 Task: Research Airbnb accommodation in Gaoua, Burkina Faso from 4th December, 2023 to 10th December, 2023 for 8 adults.4 bedrooms having 8 beds and 4 bathrooms. Property type can be house. Amenities needed are: wifi, TV, free parkinig on premises, gym, breakfast. Look for 5 properties as per requirement.
Action: Mouse moved to (435, 98)
Screenshot: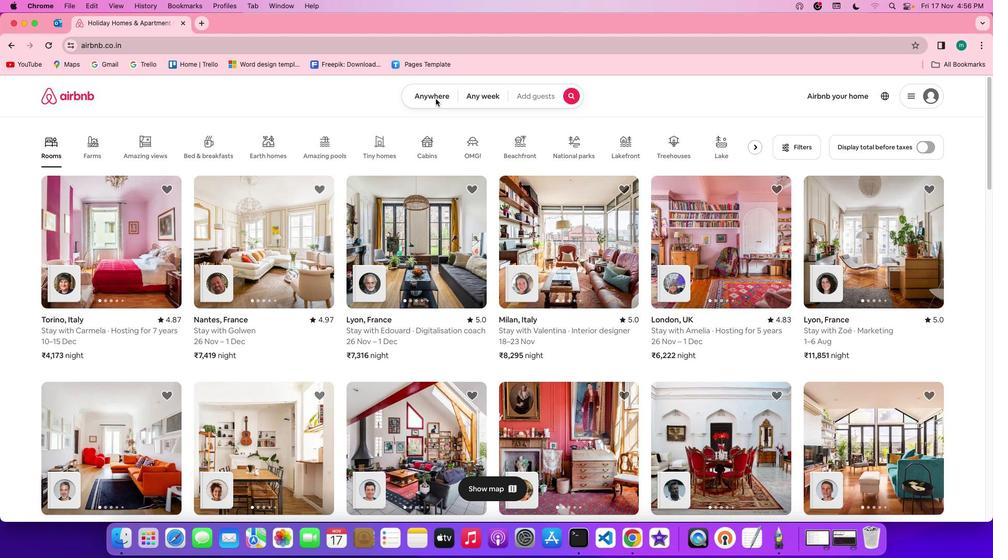 
Action: Mouse pressed left at (435, 98)
Screenshot: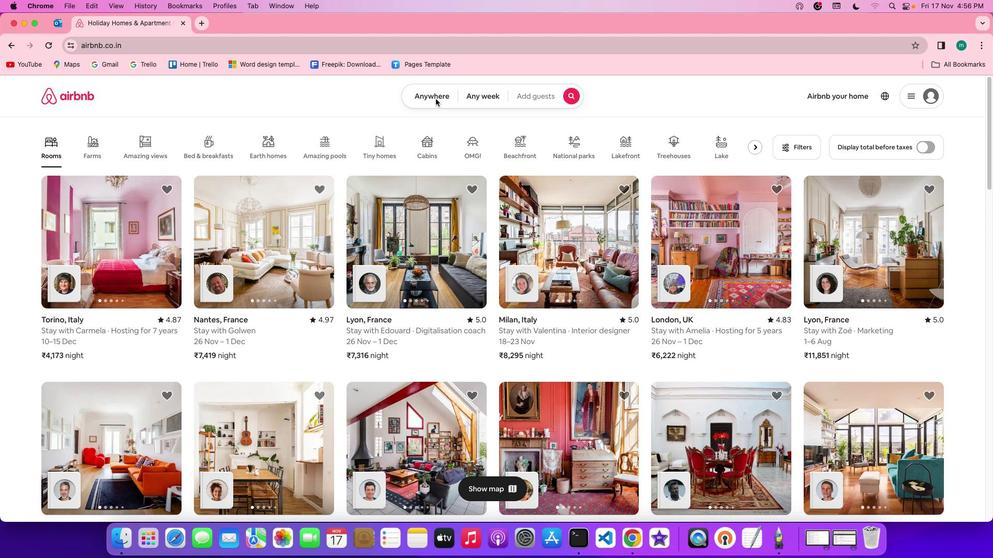 
Action: Mouse pressed left at (435, 98)
Screenshot: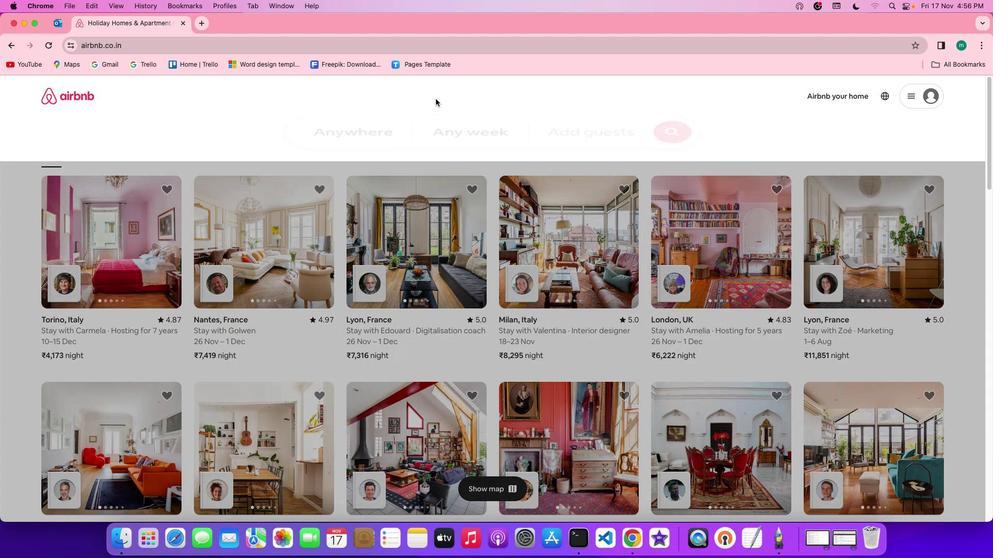 
Action: Mouse moved to (370, 138)
Screenshot: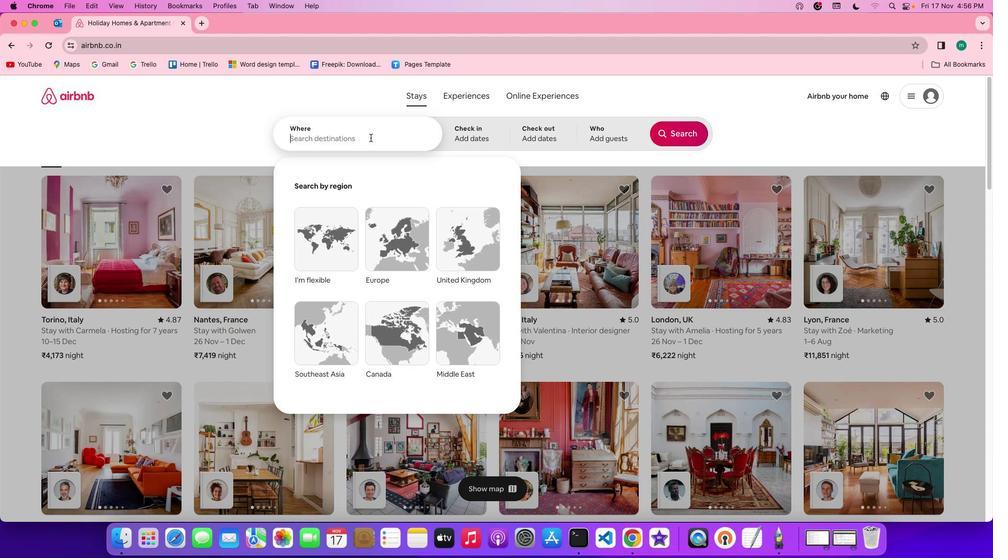 
Action: Mouse pressed left at (370, 138)
Screenshot: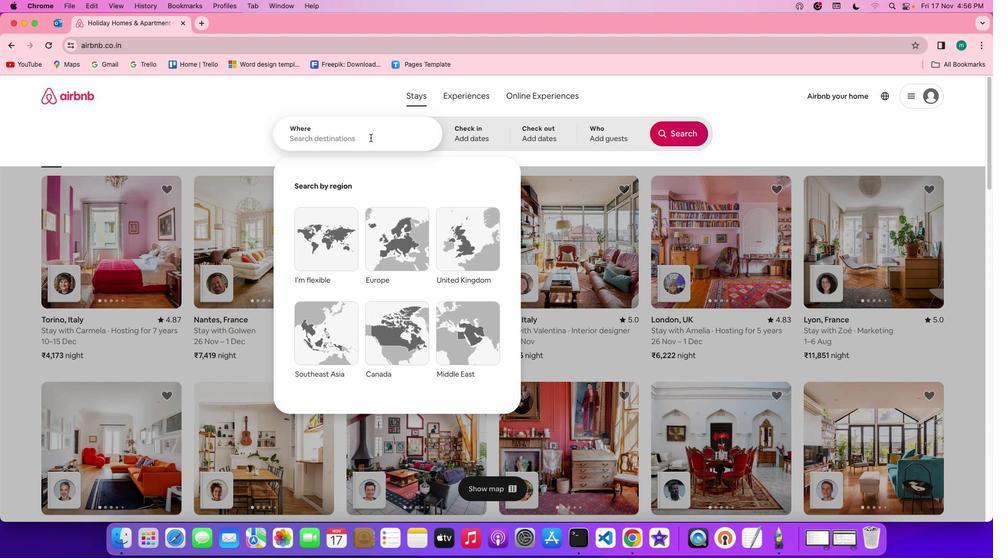 
Action: Key pressed Key.spaceKey.shift'G''a''o''u''a'','Key.spaceKey.shift'B''u''r''k''i''n''a'
Screenshot: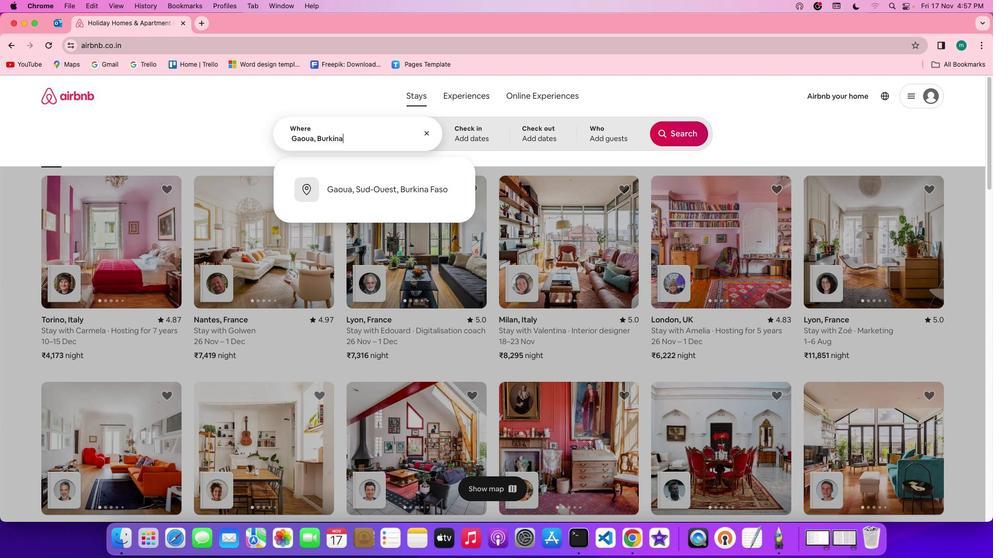 
Action: Mouse moved to (484, 138)
Screenshot: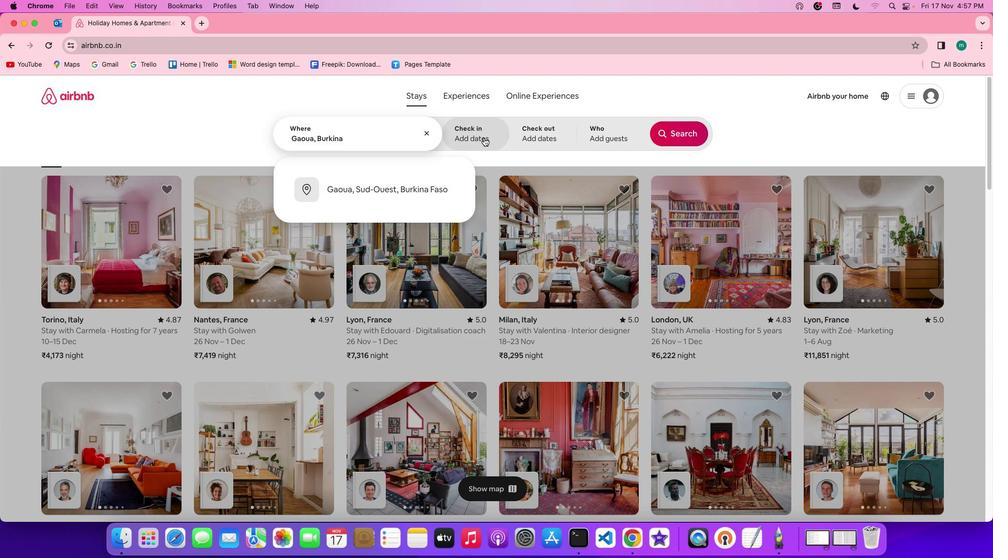
Action: Mouse pressed left at (484, 138)
Screenshot: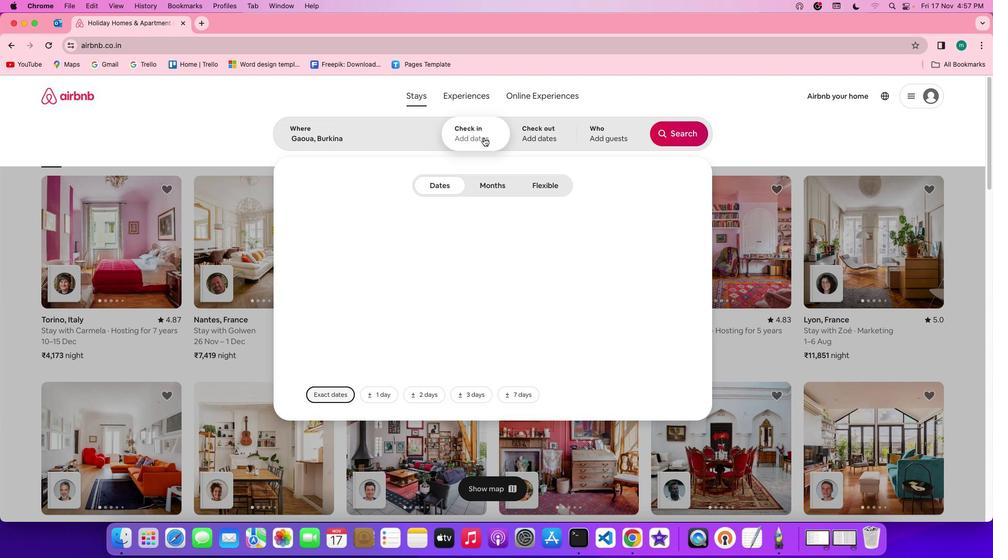 
Action: Mouse moved to (548, 291)
Screenshot: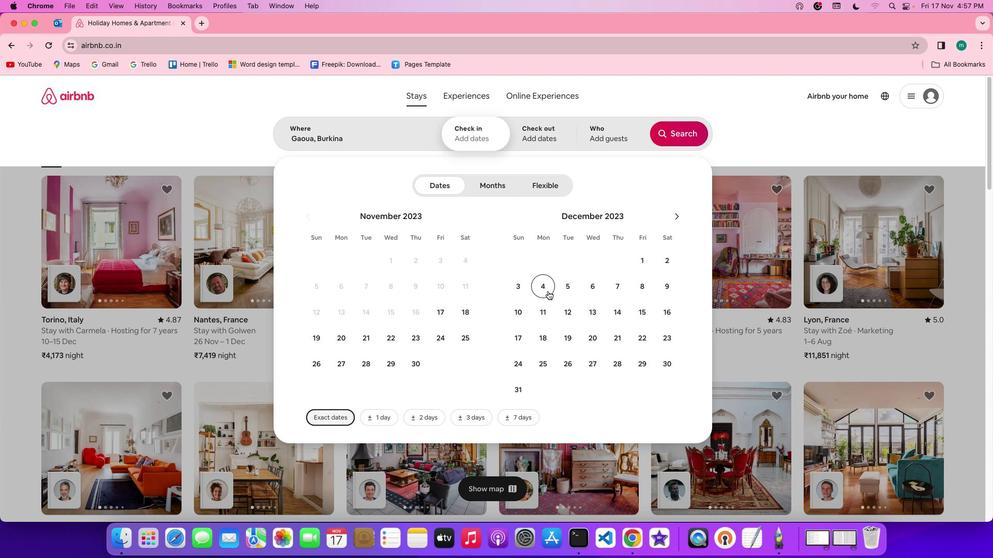 
Action: Mouse pressed left at (548, 291)
Screenshot: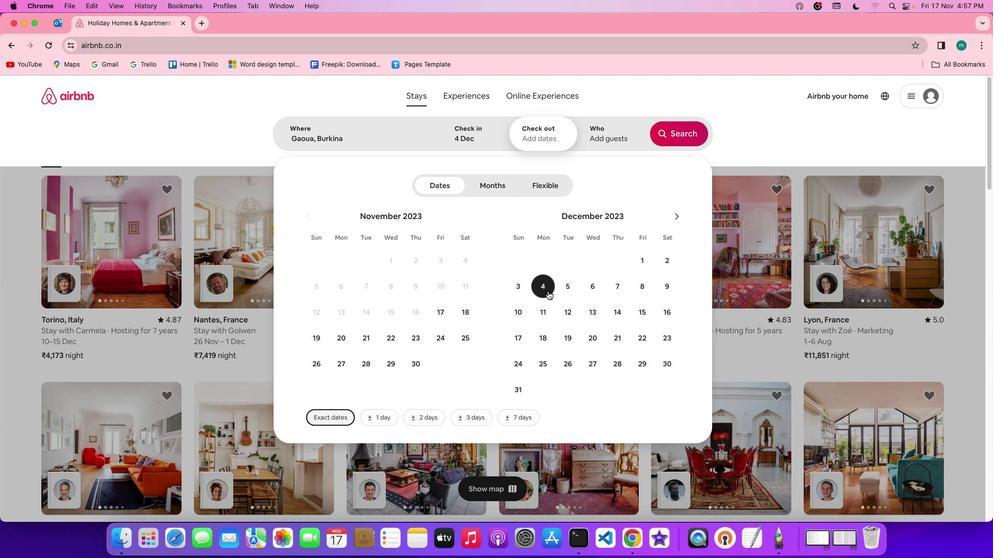 
Action: Mouse moved to (524, 312)
Screenshot: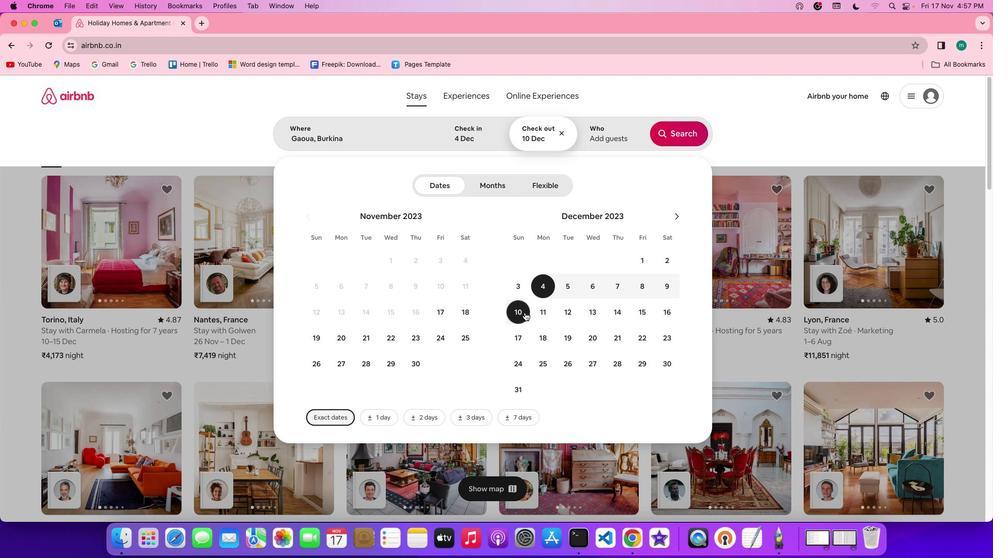 
Action: Mouse pressed left at (524, 312)
Screenshot: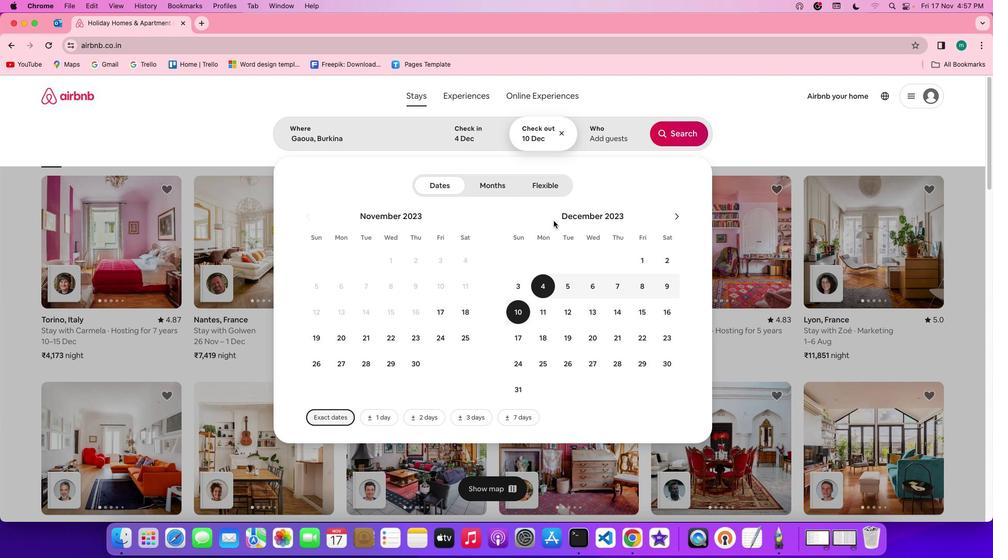 
Action: Mouse moved to (607, 142)
Screenshot: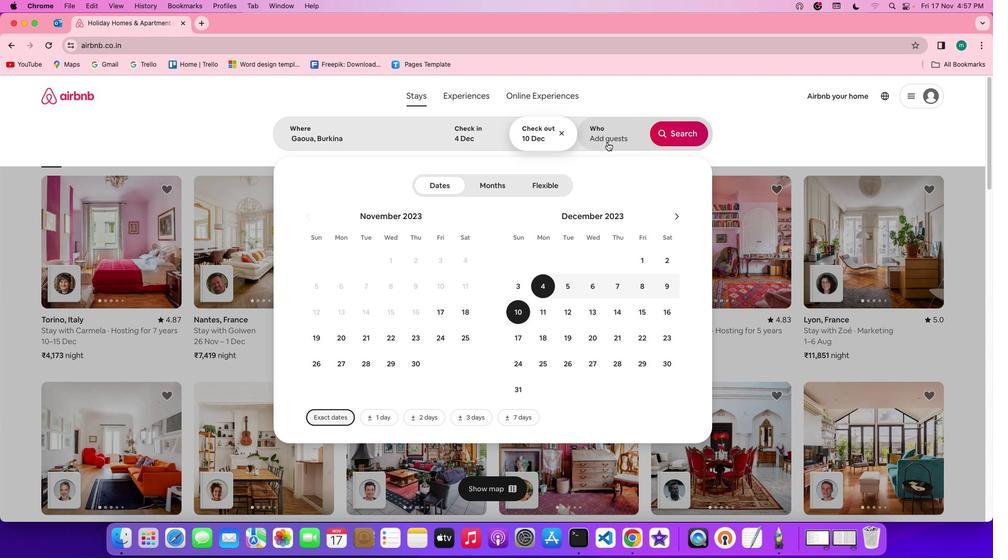 
Action: Mouse pressed left at (607, 142)
Screenshot: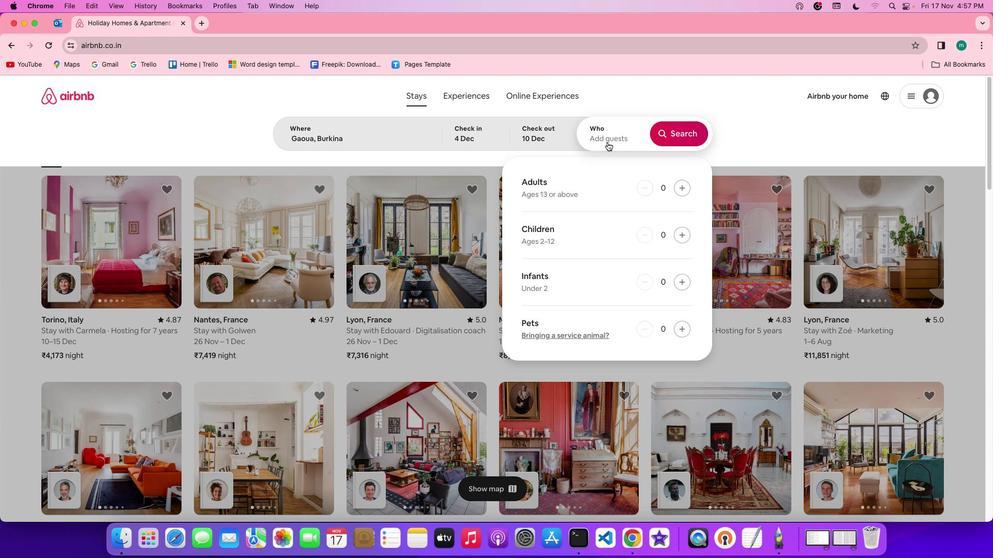 
Action: Mouse moved to (685, 189)
Screenshot: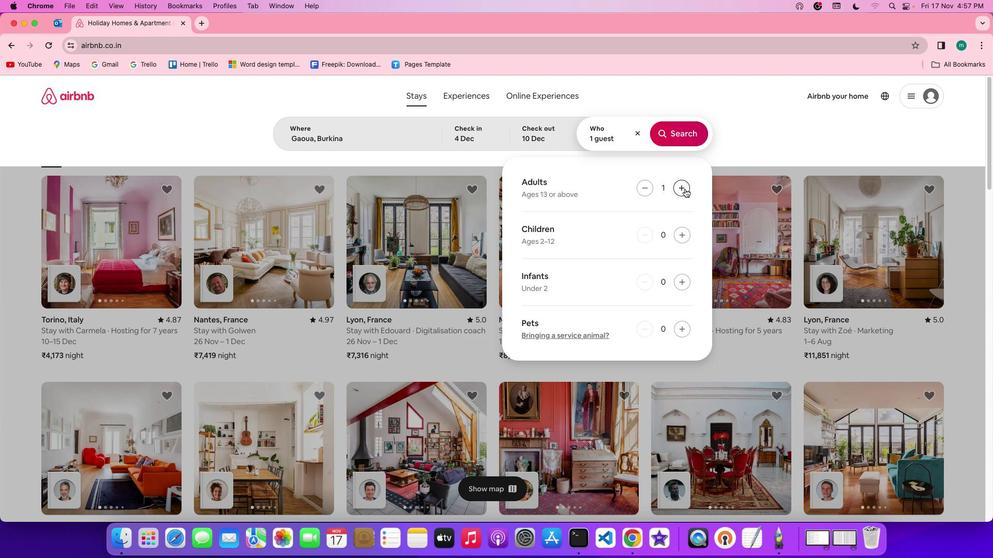 
Action: Mouse pressed left at (685, 189)
Screenshot: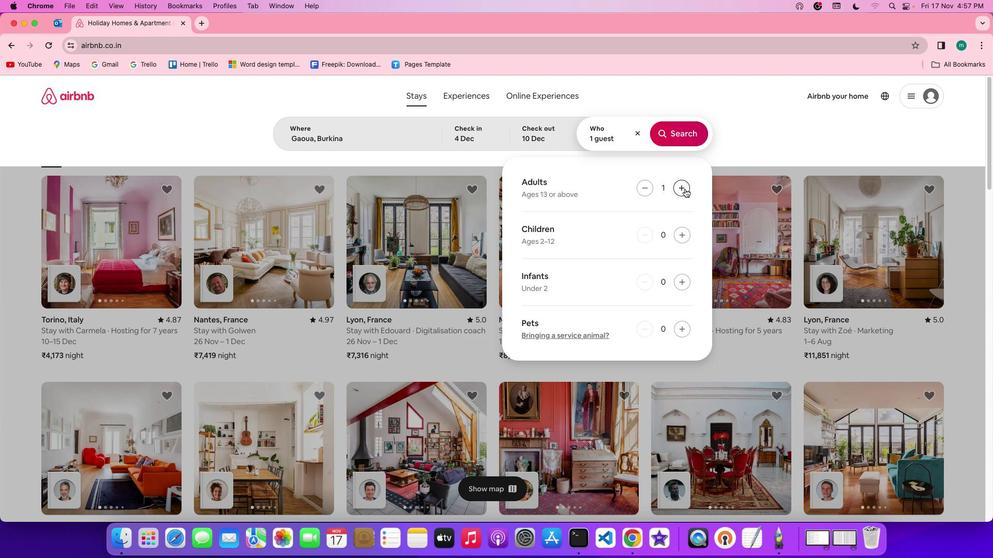 
Action: Mouse pressed left at (685, 189)
Screenshot: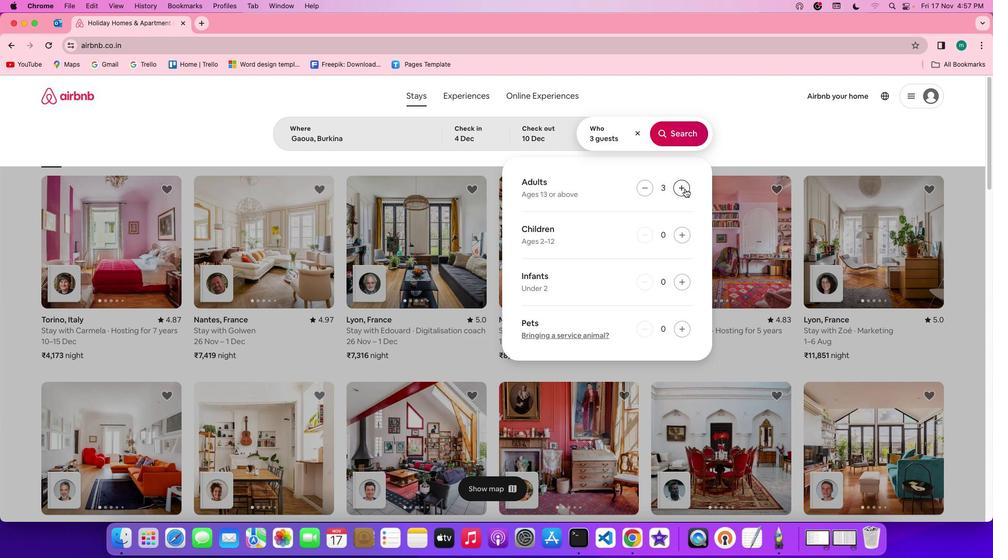 
Action: Mouse pressed left at (685, 189)
Screenshot: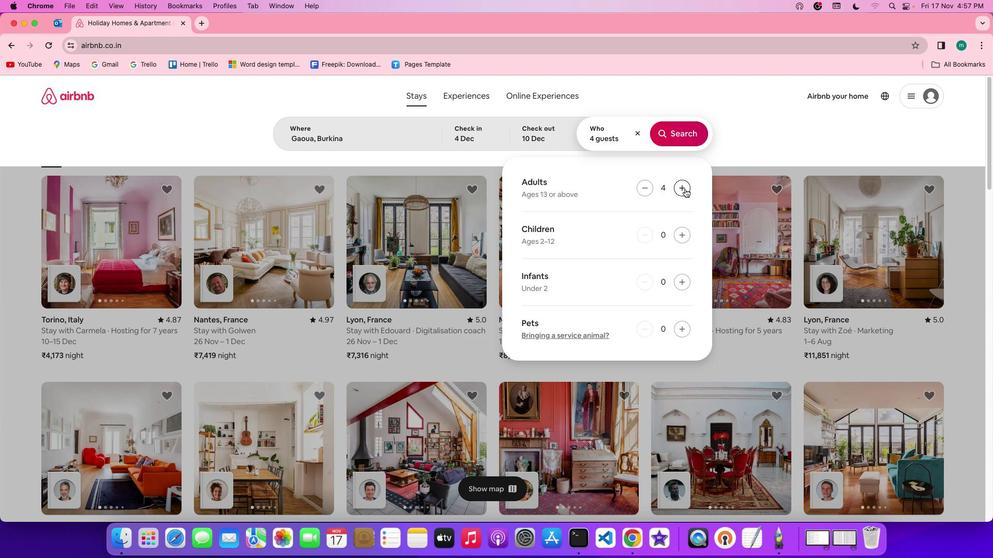 
Action: Mouse pressed left at (685, 189)
Screenshot: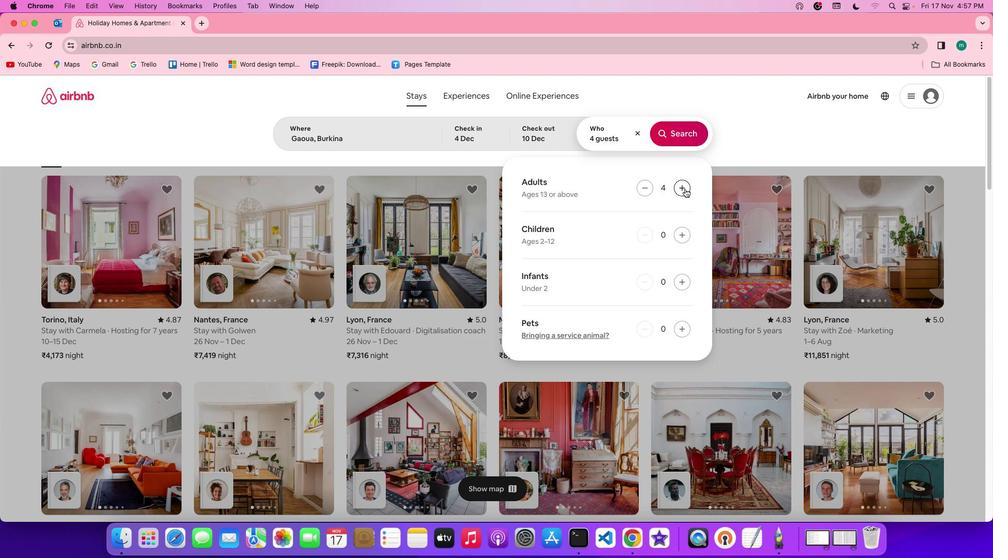 
Action: Mouse pressed left at (685, 189)
Screenshot: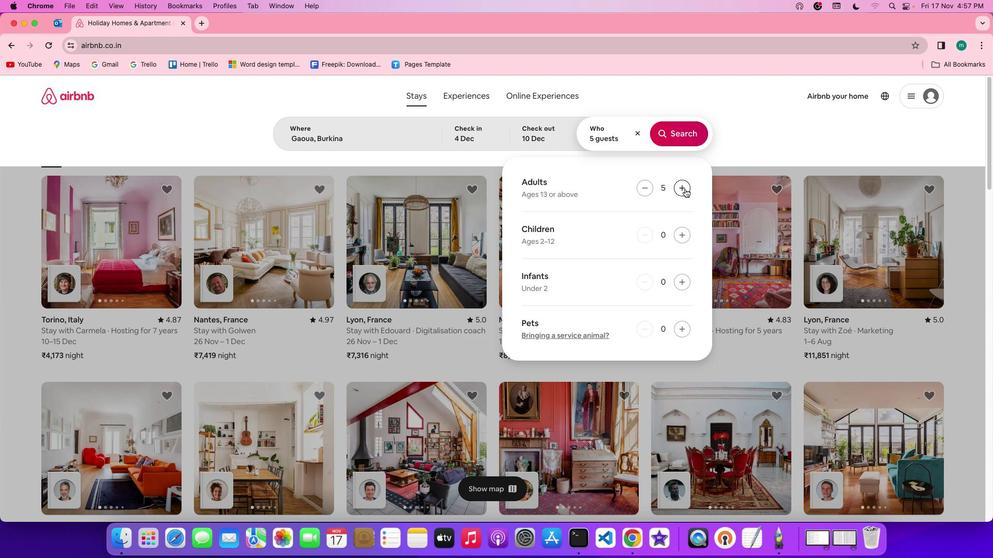 
Action: Mouse pressed left at (685, 189)
Screenshot: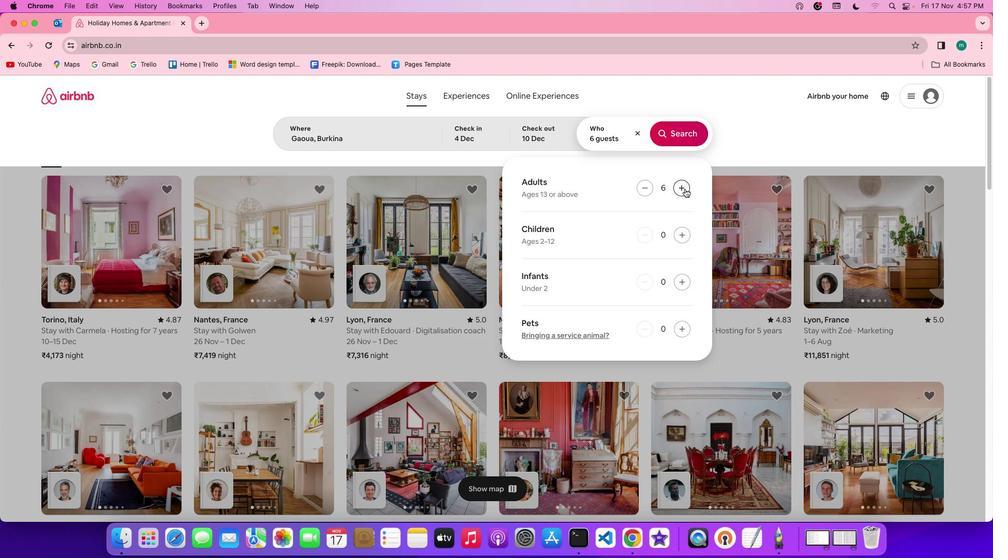 
Action: Mouse pressed left at (685, 189)
Screenshot: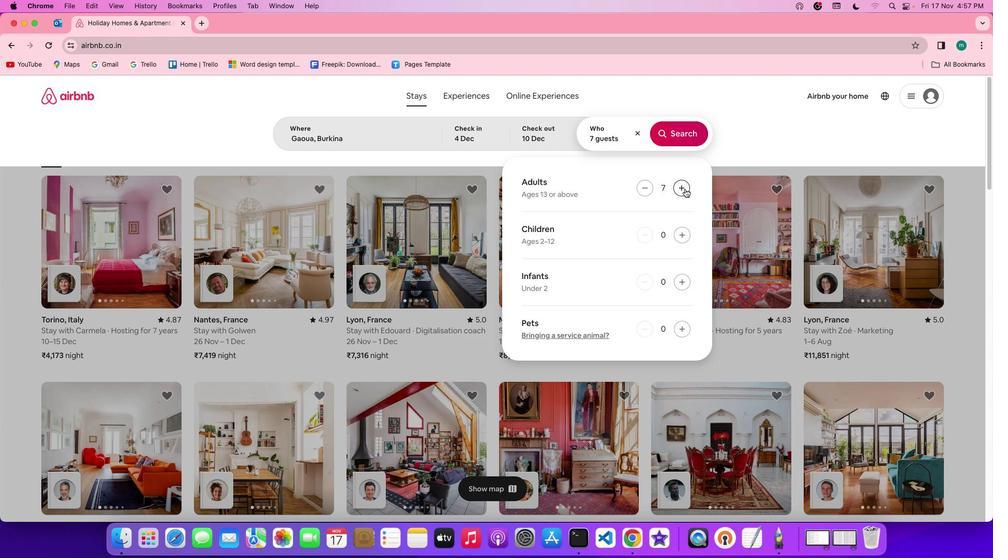 
Action: Mouse pressed left at (685, 189)
Screenshot: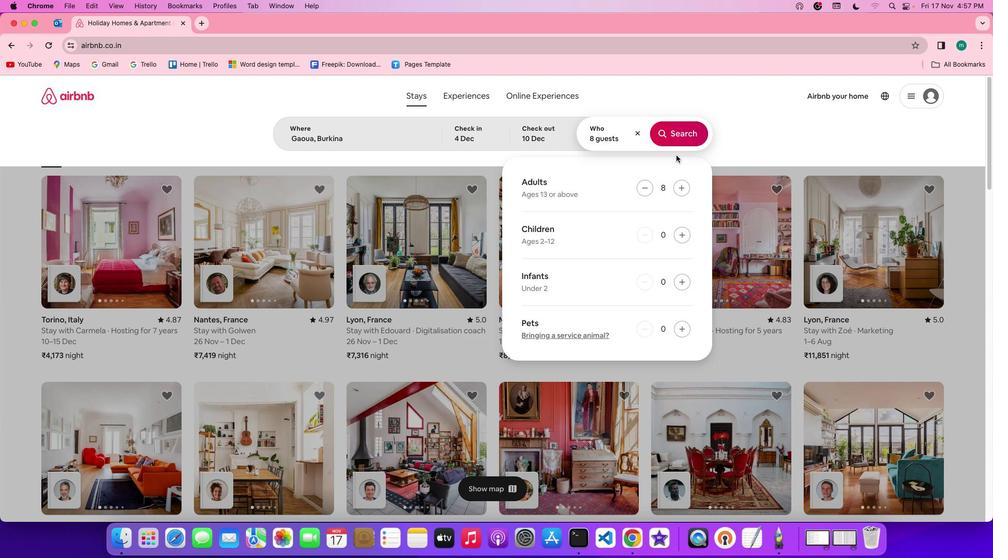 
Action: Mouse moved to (673, 128)
Screenshot: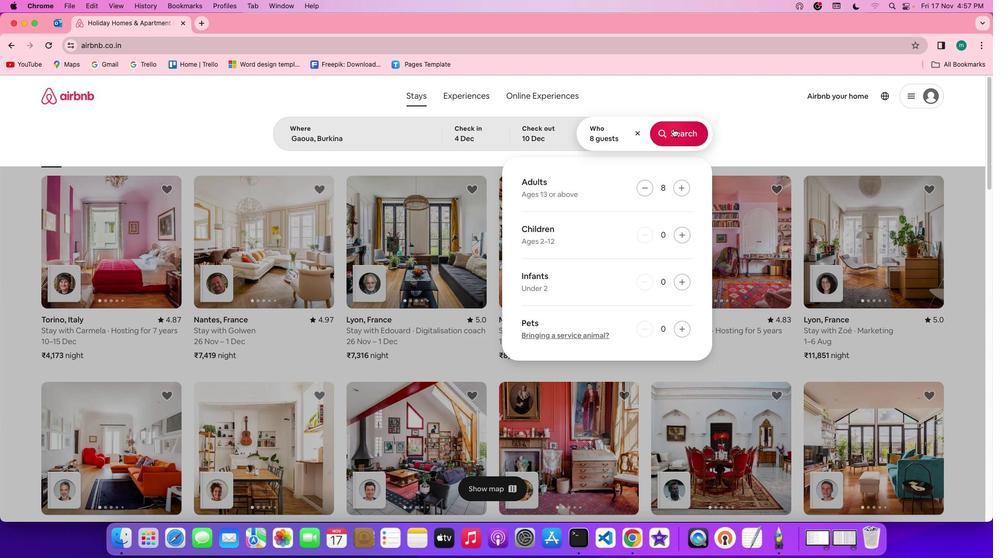 
Action: Mouse pressed left at (673, 128)
Screenshot: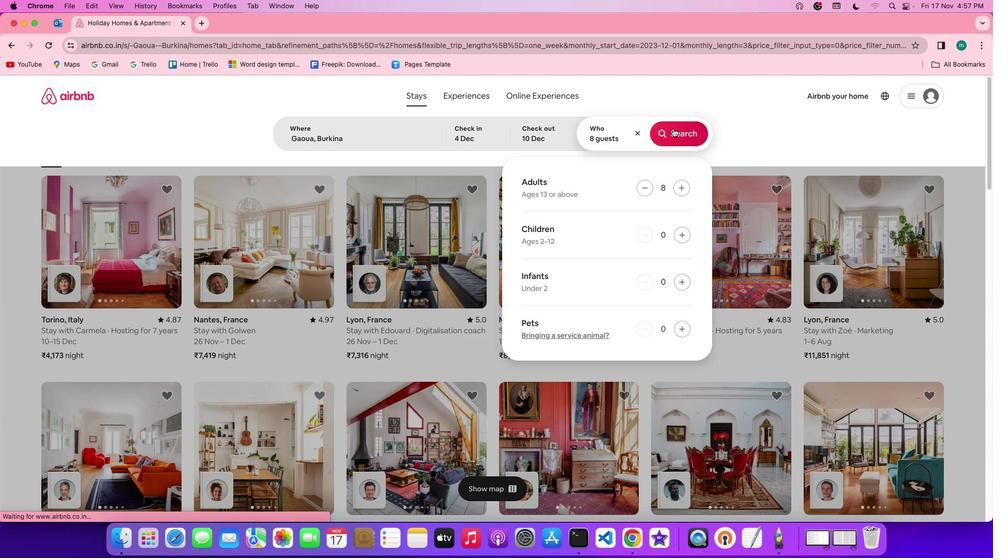 
Action: Mouse moved to (829, 141)
Screenshot: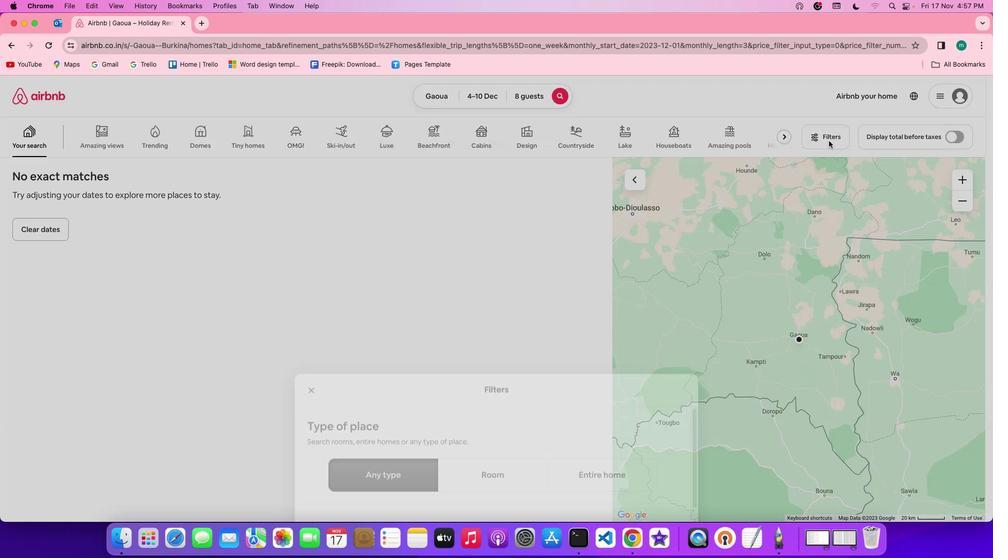 
Action: Mouse pressed left at (829, 141)
Screenshot: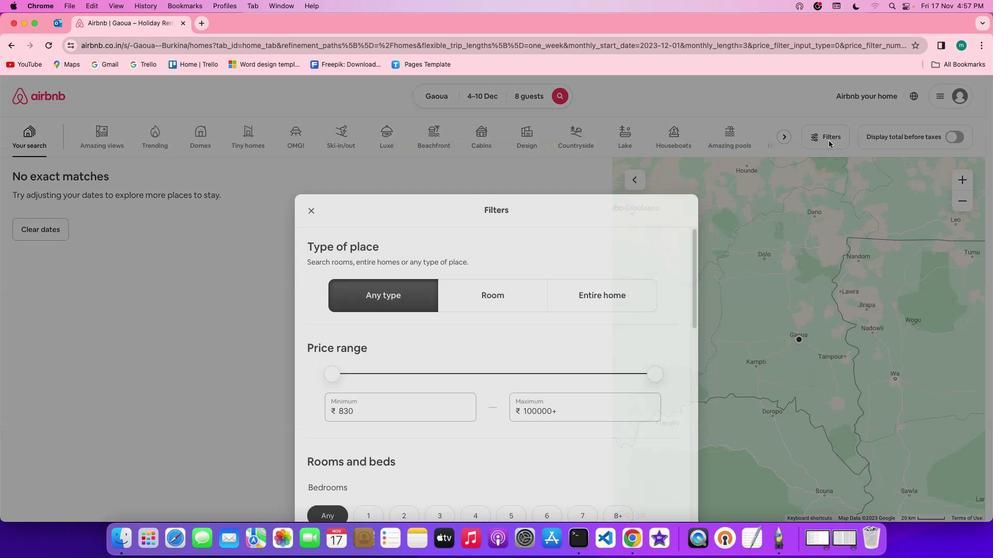 
Action: Mouse moved to (465, 392)
Screenshot: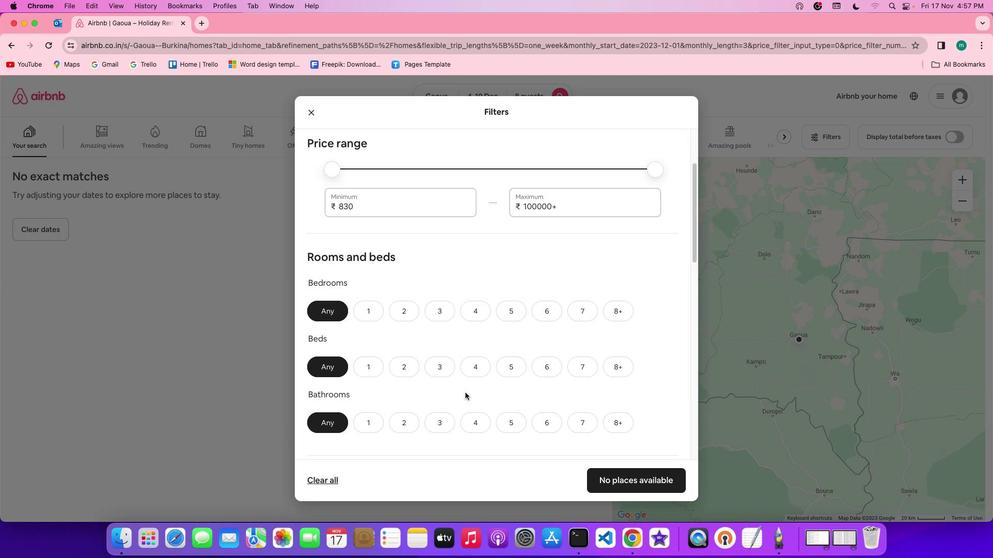 
Action: Mouse scrolled (465, 392) with delta (0, 0)
Screenshot: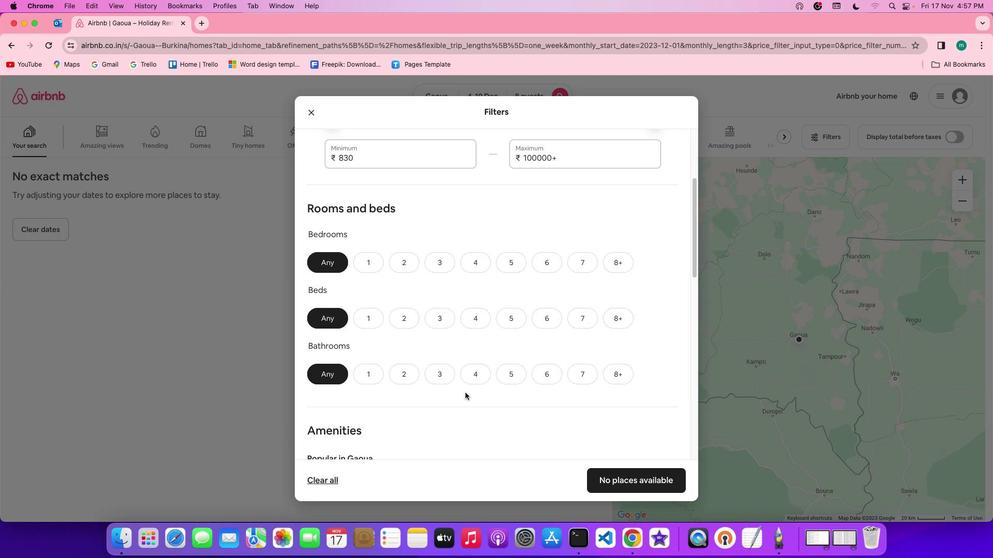 
Action: Mouse scrolled (465, 392) with delta (0, 0)
Screenshot: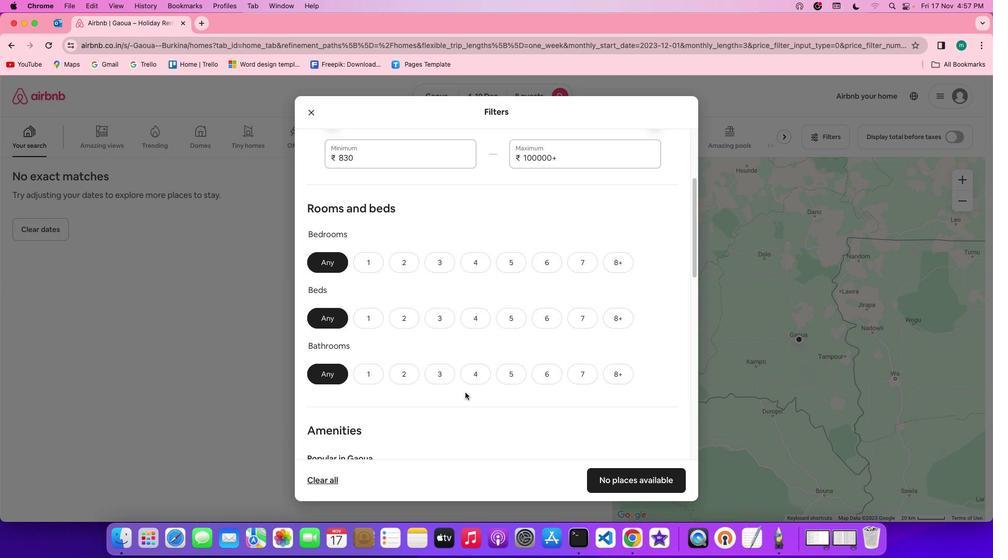 
Action: Mouse scrolled (465, 392) with delta (0, -1)
Screenshot: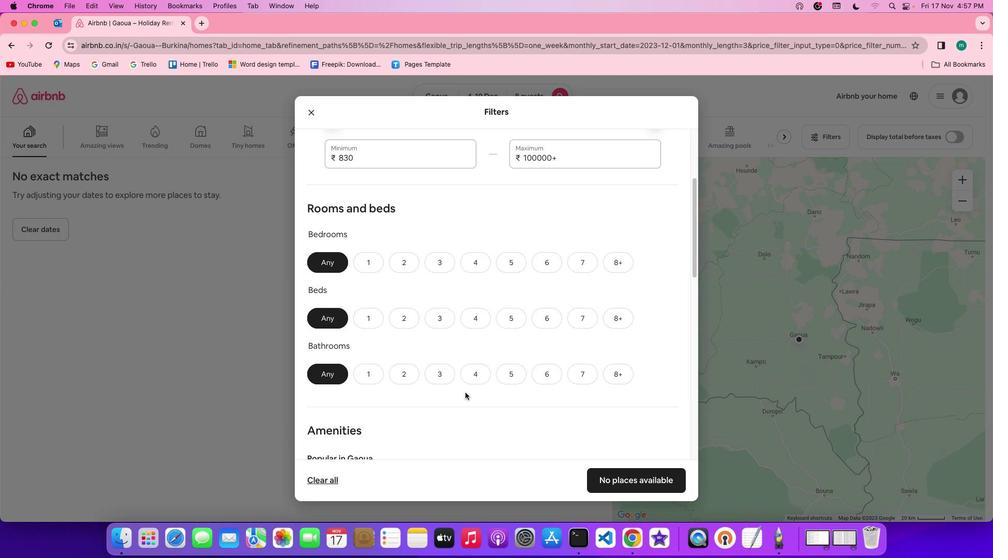 
Action: Mouse scrolled (465, 392) with delta (0, -1)
Screenshot: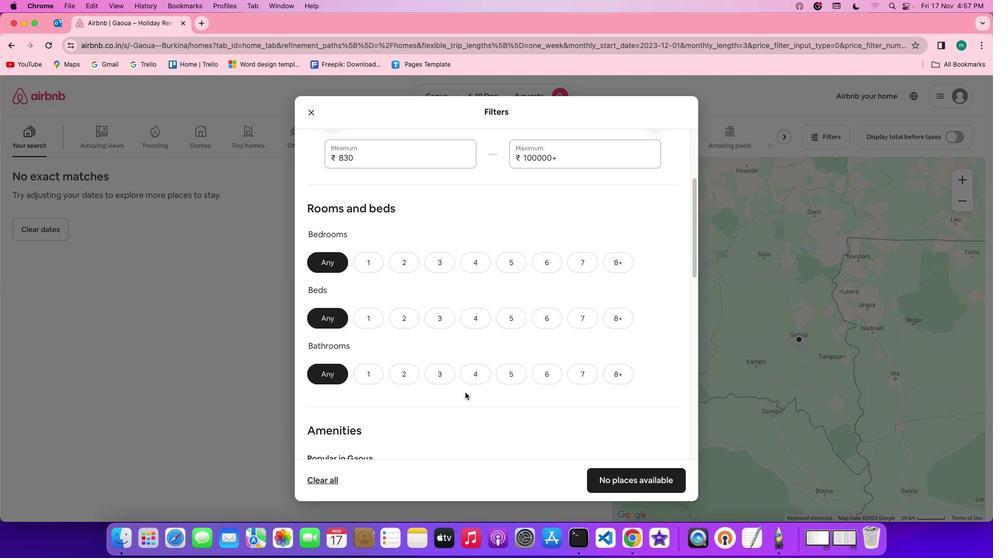 
Action: Mouse scrolled (465, 392) with delta (0, 0)
Screenshot: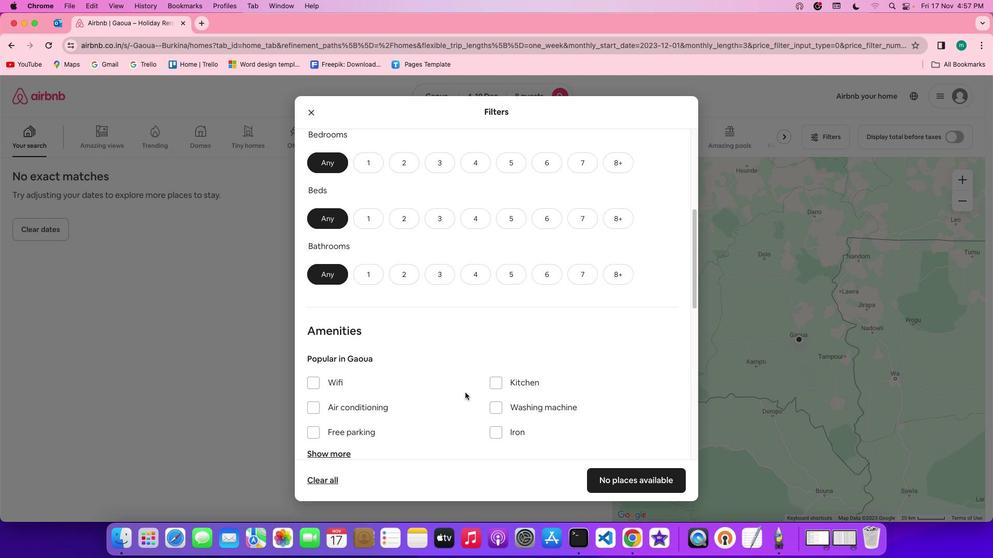 
Action: Mouse scrolled (465, 392) with delta (0, 0)
Screenshot: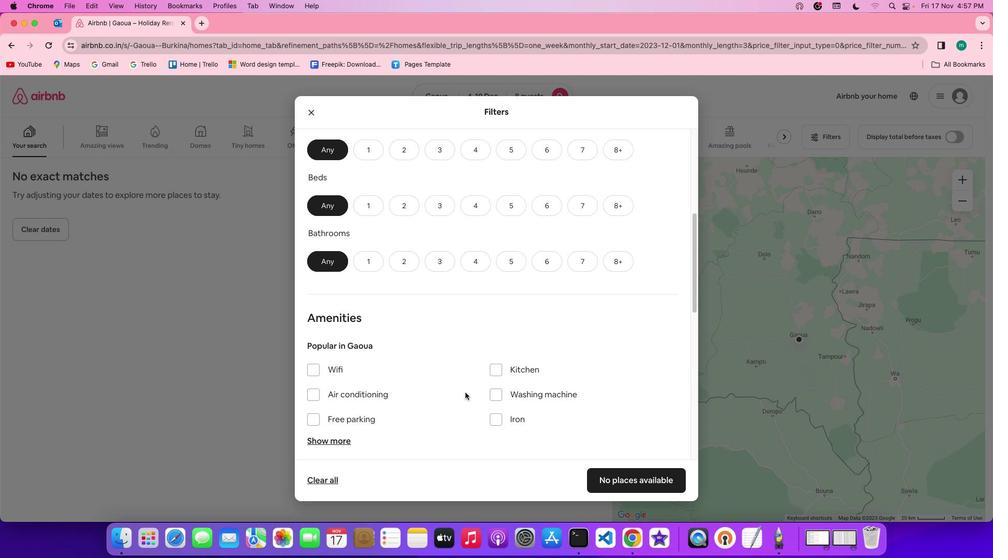 
Action: Mouse scrolled (465, 392) with delta (0, -1)
Screenshot: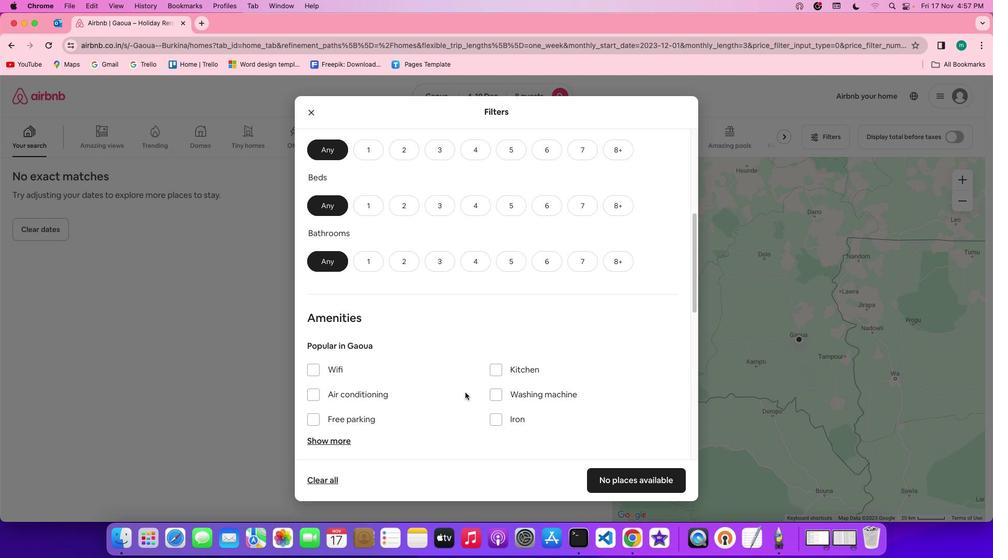 
Action: Mouse scrolled (465, 392) with delta (0, -1)
Screenshot: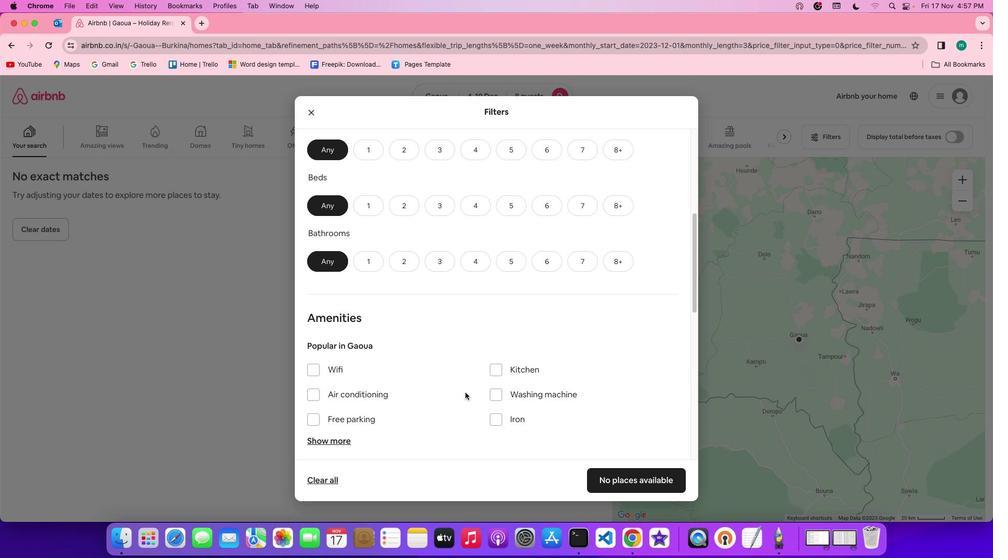 
Action: Mouse moved to (469, 154)
Screenshot: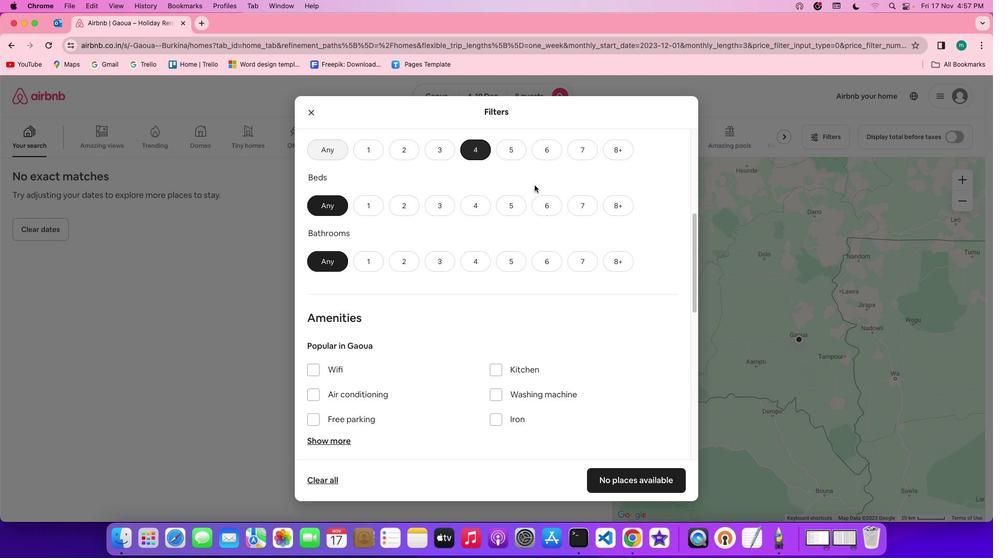 
Action: Mouse pressed left at (469, 154)
Screenshot: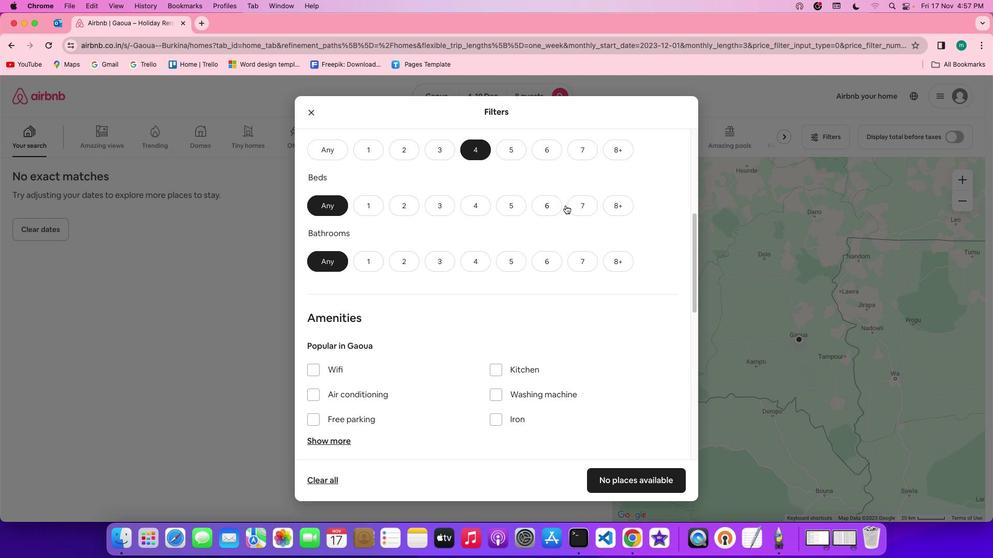 
Action: Mouse moved to (620, 209)
Screenshot: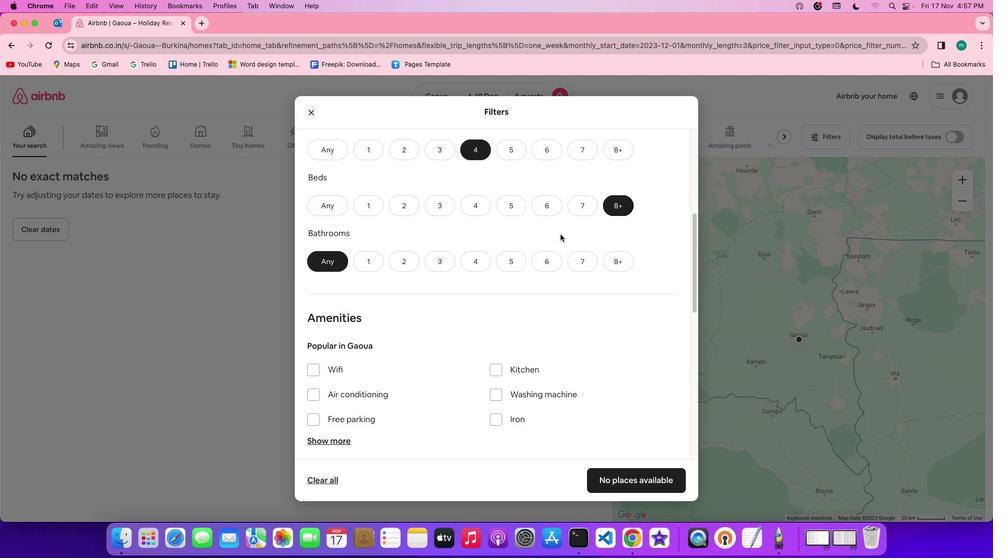 
Action: Mouse pressed left at (620, 209)
Screenshot: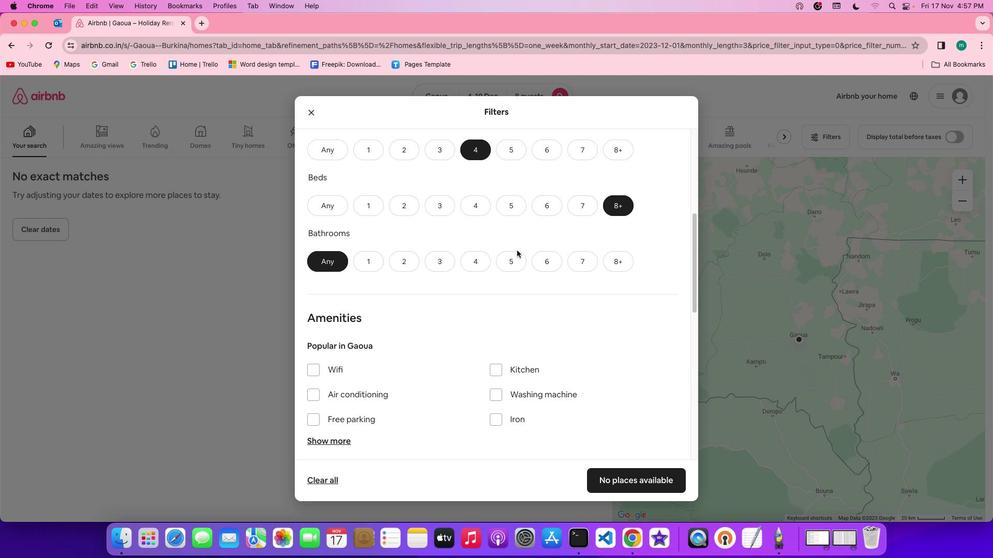
Action: Mouse moved to (467, 262)
Screenshot: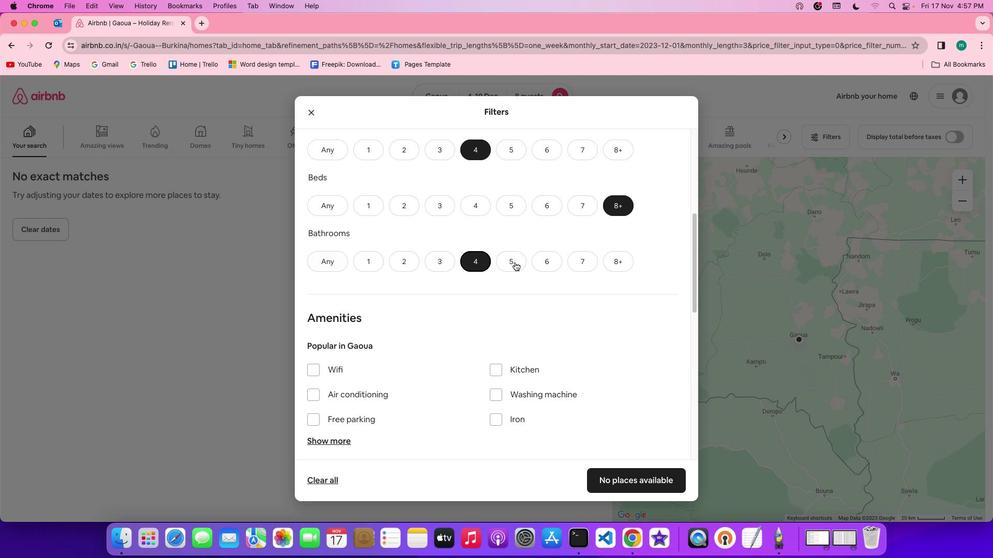 
Action: Mouse pressed left at (467, 262)
Screenshot: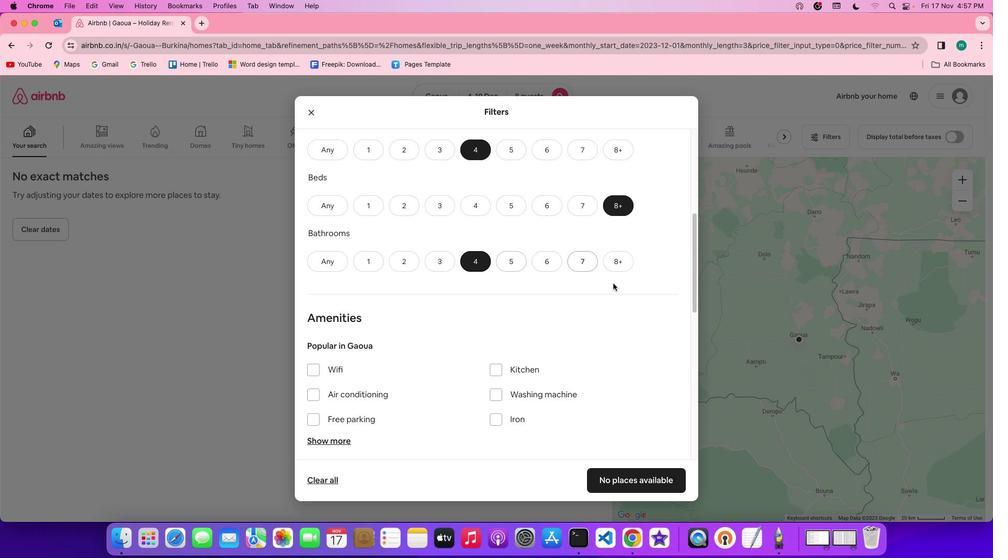 
Action: Mouse moved to (610, 315)
Screenshot: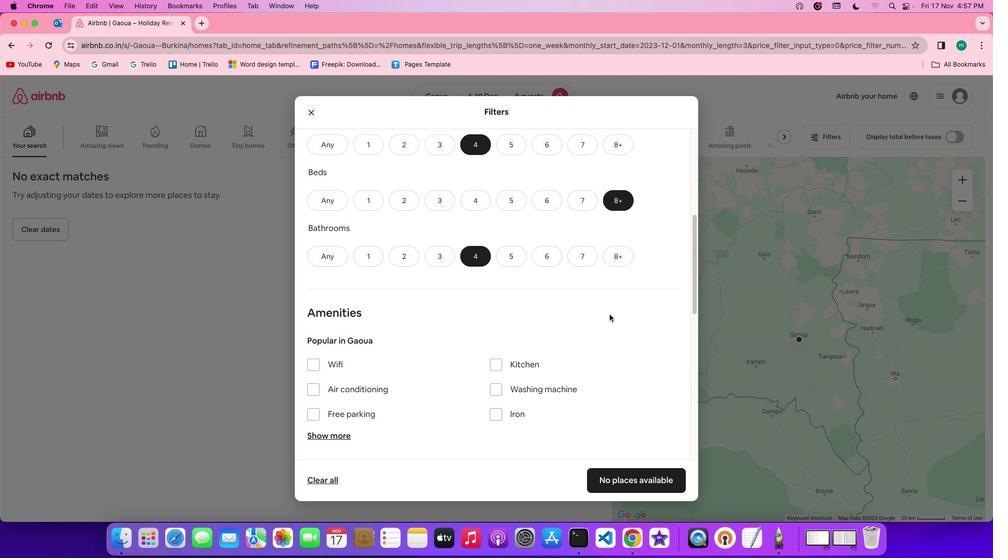 
Action: Mouse scrolled (610, 315) with delta (0, 0)
Screenshot: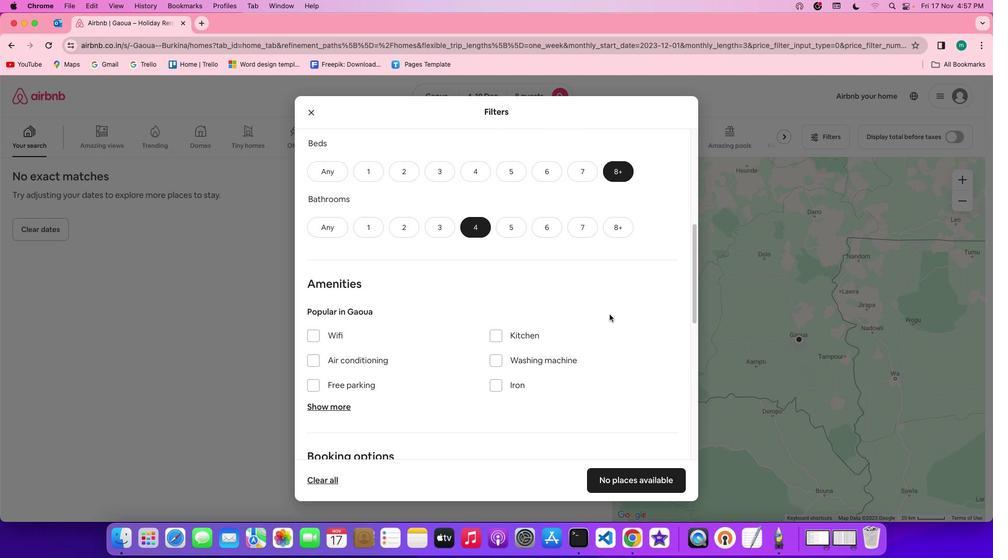 
Action: Mouse scrolled (610, 315) with delta (0, 0)
Screenshot: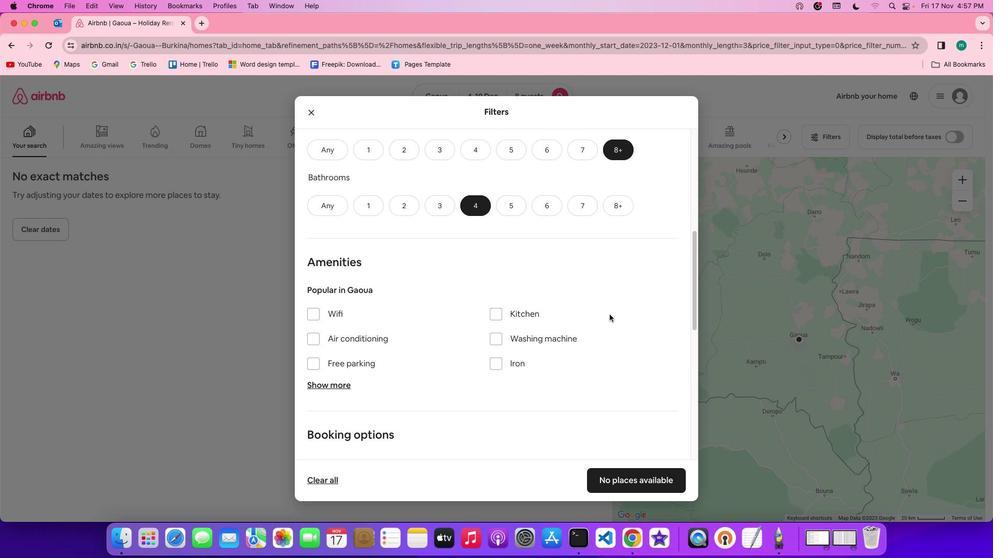 
Action: Mouse scrolled (610, 315) with delta (0, 0)
Screenshot: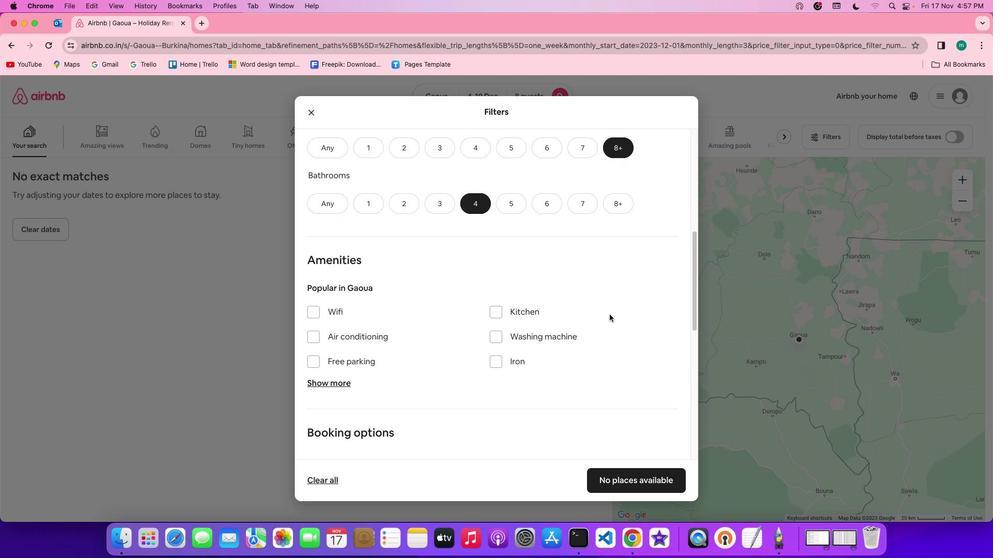 
Action: Mouse scrolled (610, 315) with delta (0, 0)
Screenshot: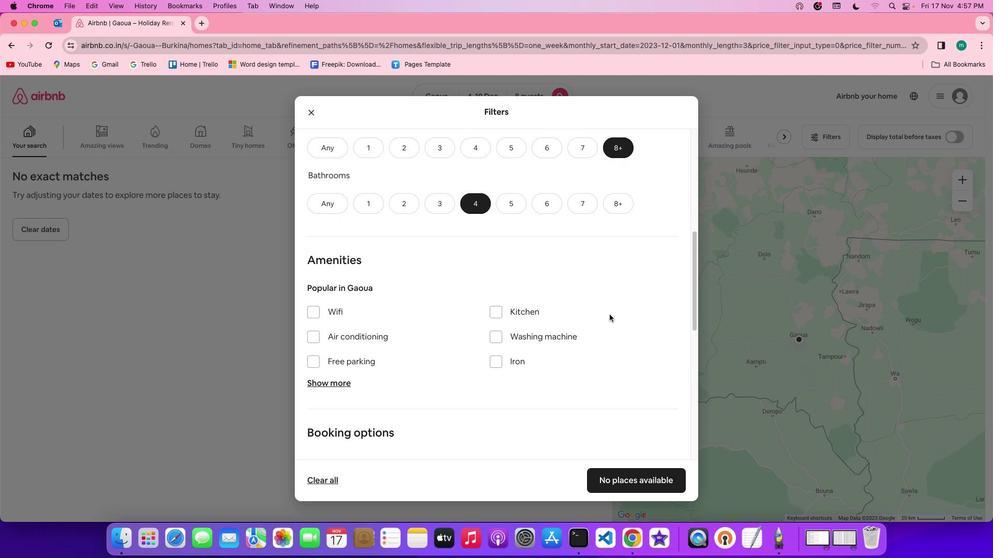 
Action: Mouse scrolled (610, 315) with delta (0, 0)
Screenshot: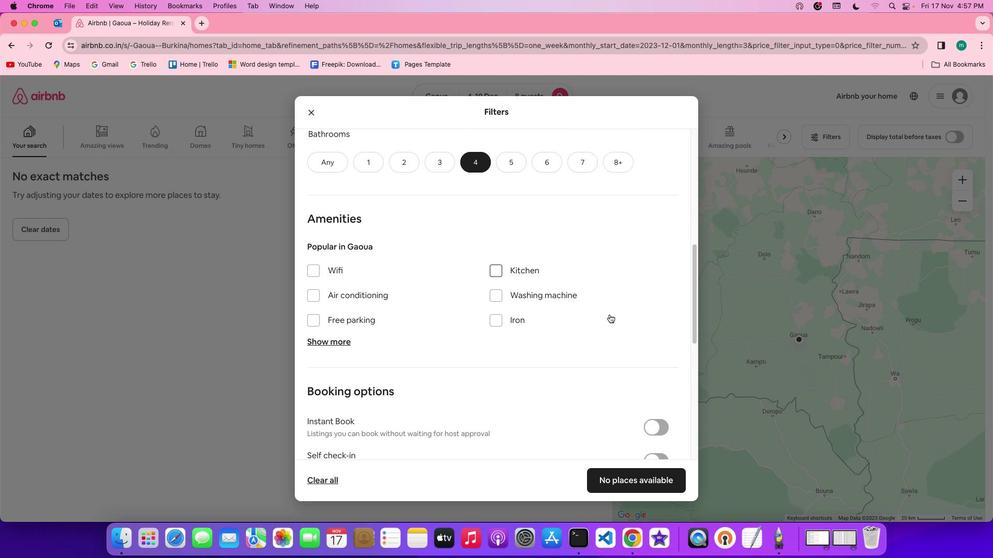 
Action: Mouse scrolled (610, 315) with delta (0, 0)
Screenshot: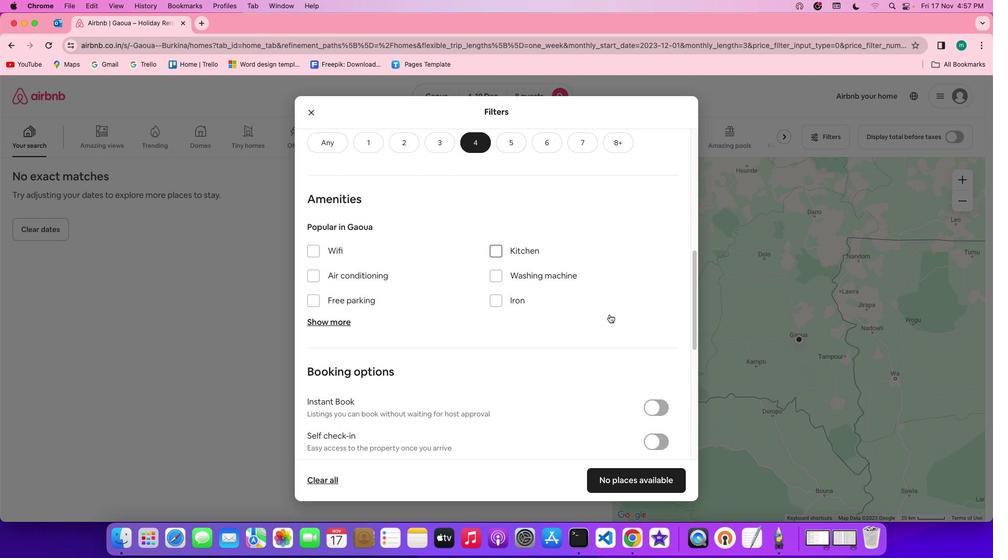 
Action: Mouse scrolled (610, 315) with delta (0, 0)
Screenshot: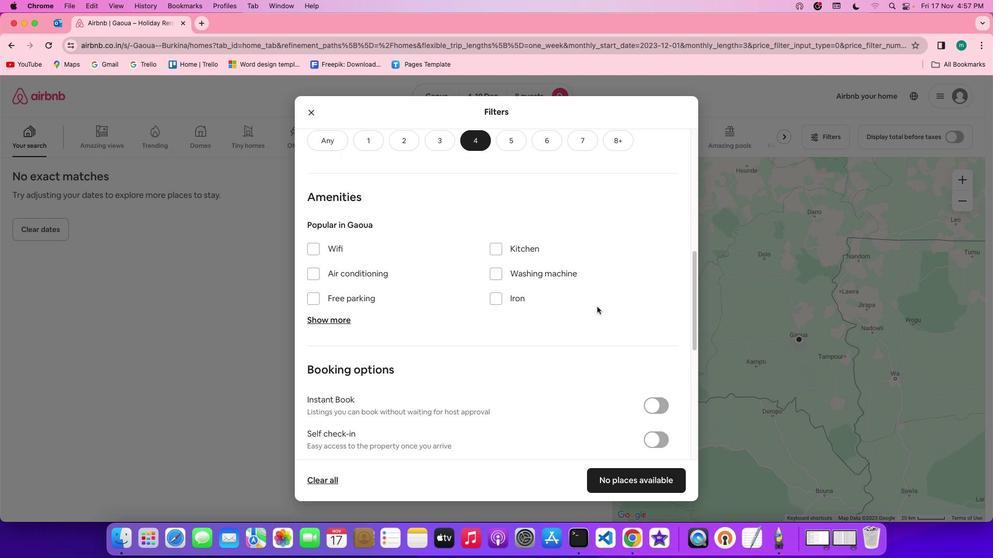 
Action: Mouse scrolled (610, 315) with delta (0, 0)
Screenshot: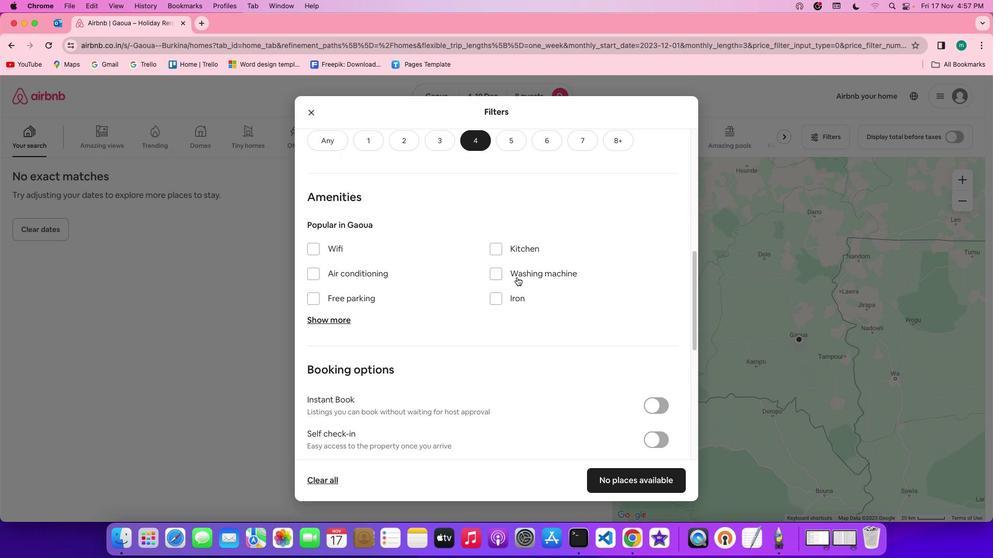 
Action: Mouse moved to (507, 281)
Screenshot: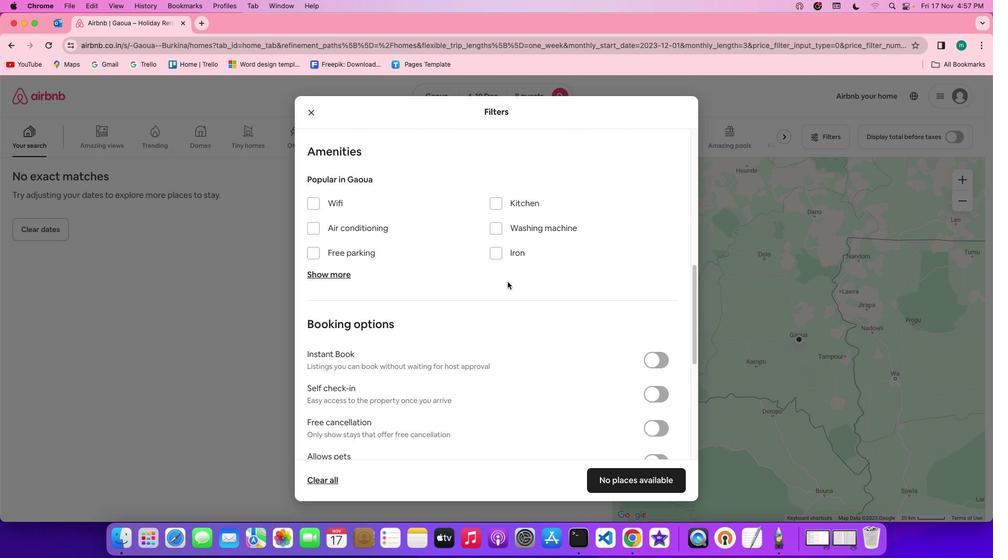 
Action: Mouse scrolled (507, 281) with delta (0, 0)
Screenshot: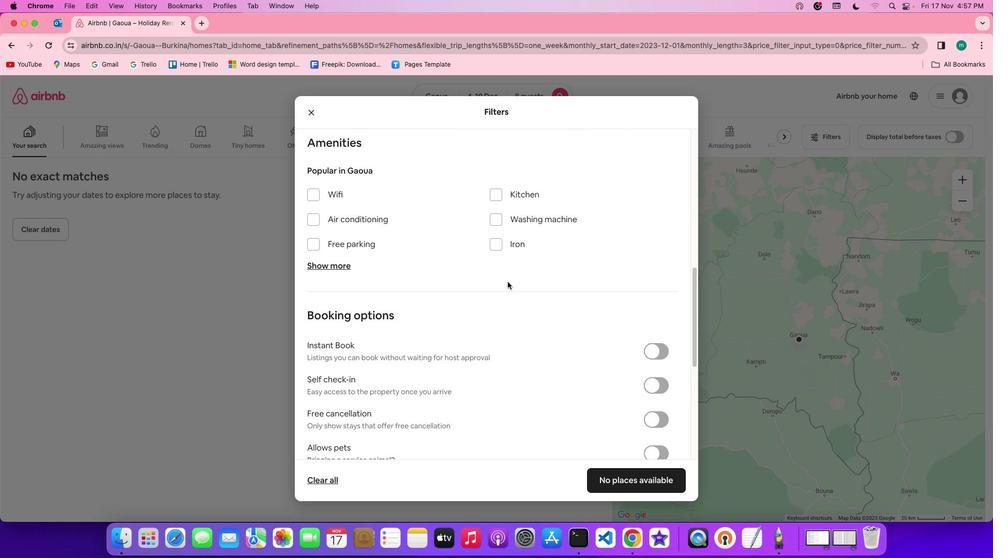 
Action: Mouse scrolled (507, 281) with delta (0, 0)
Screenshot: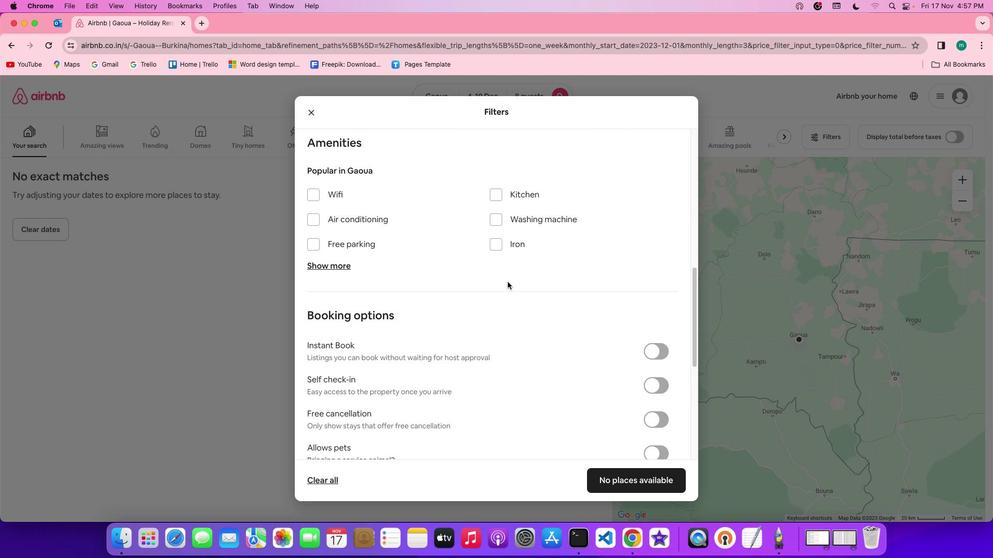 
Action: Mouse scrolled (507, 281) with delta (0, 0)
Screenshot: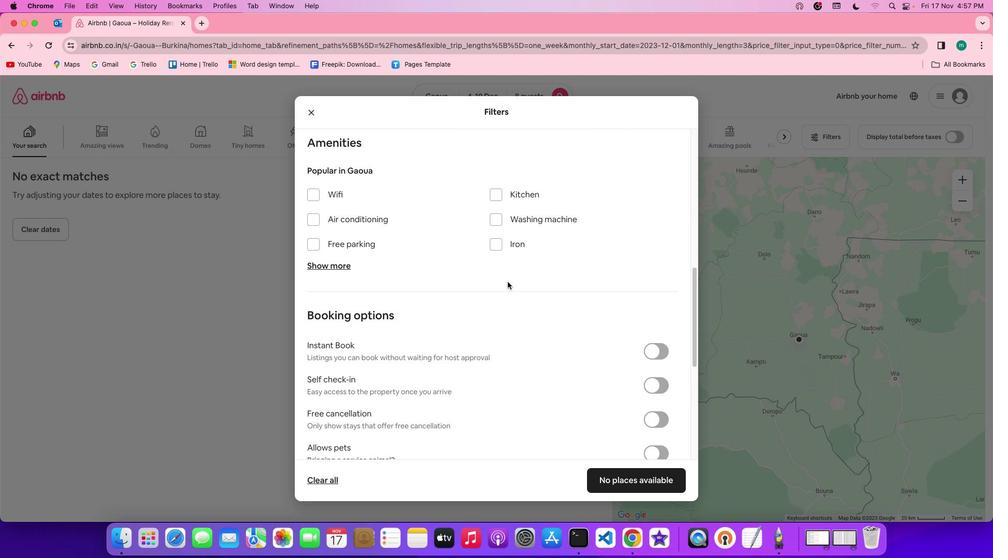 
Action: Mouse scrolled (507, 281) with delta (0, 0)
Screenshot: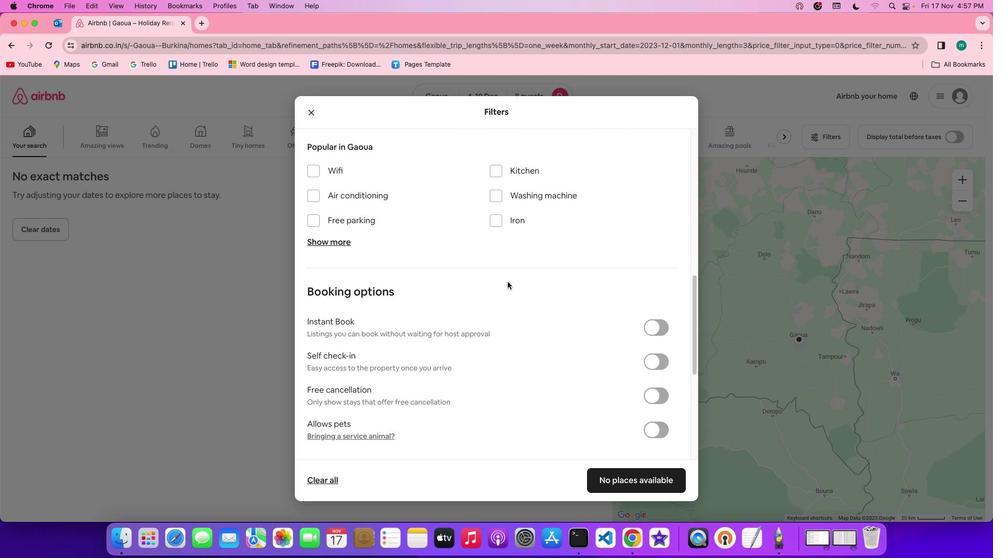 
Action: Mouse scrolled (507, 281) with delta (0, 0)
Screenshot: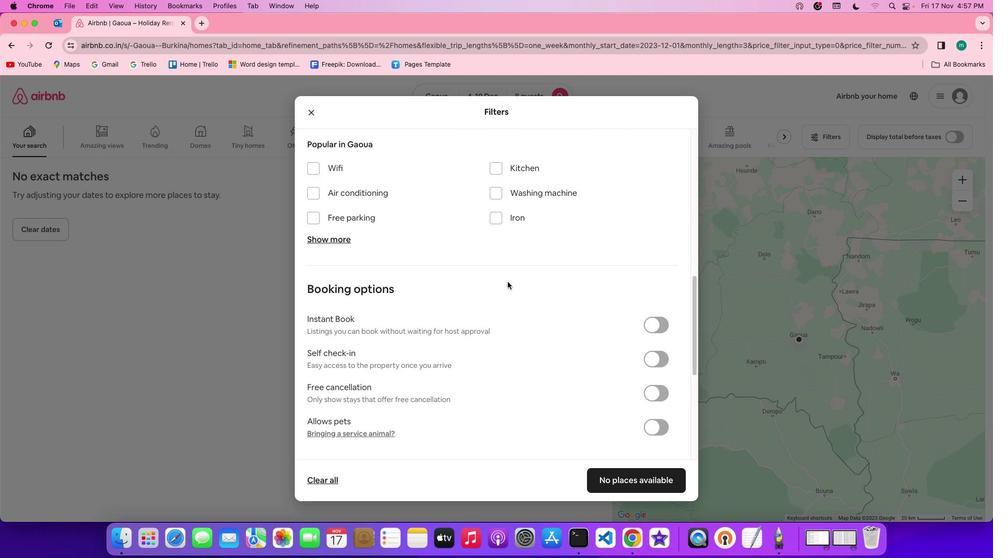 
Action: Mouse scrolled (507, 281) with delta (0, 0)
Screenshot: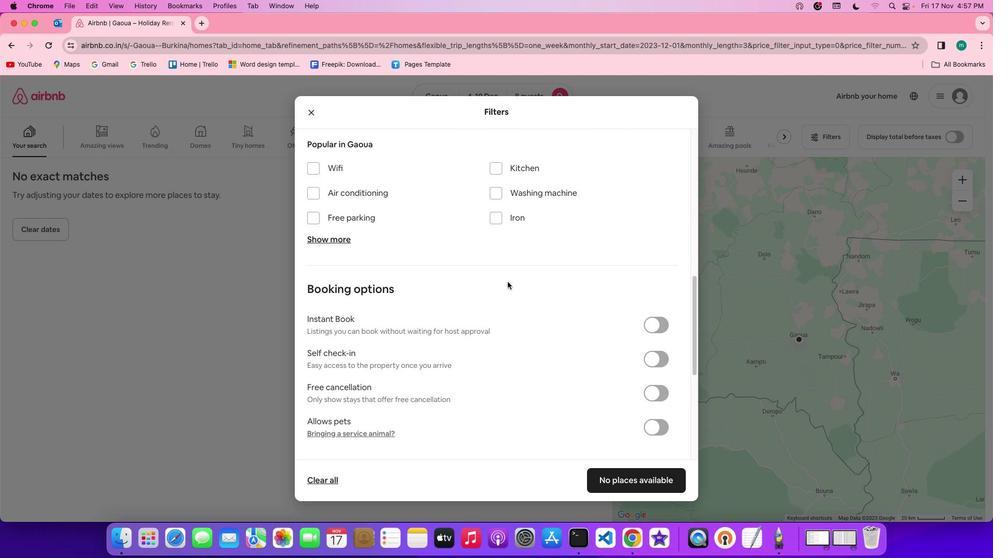 
Action: Mouse scrolled (507, 281) with delta (0, 0)
Screenshot: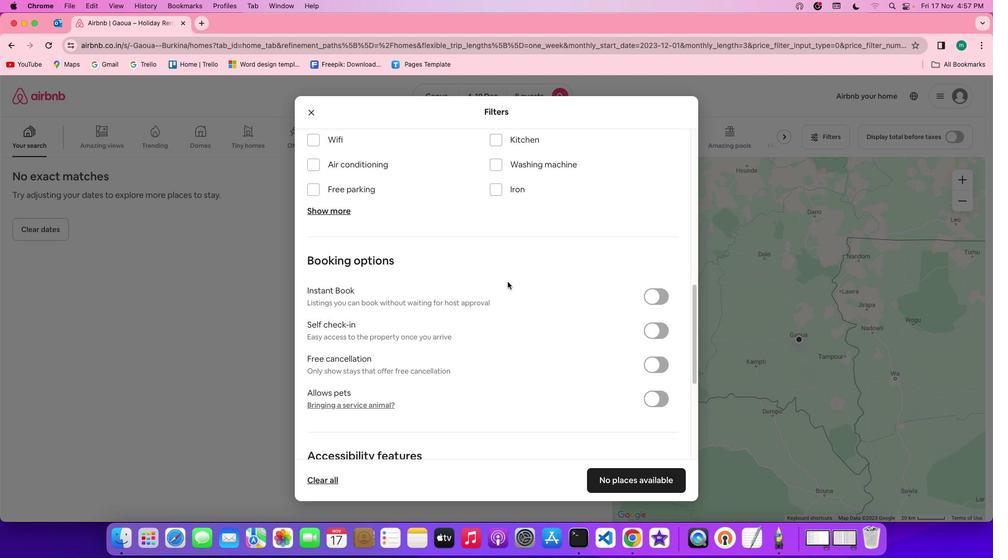 
Action: Mouse scrolled (507, 281) with delta (0, 0)
Screenshot: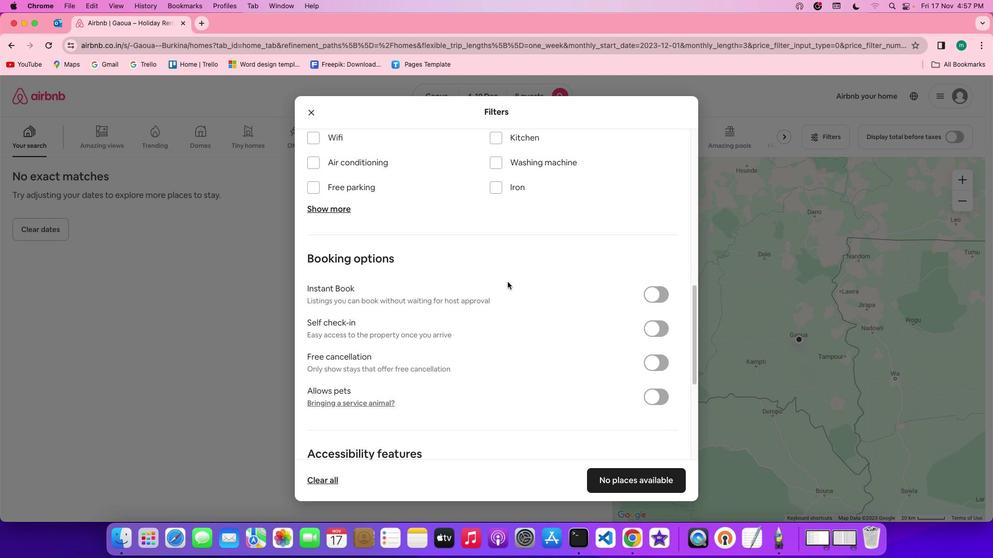 
Action: Mouse scrolled (507, 281) with delta (0, 0)
Screenshot: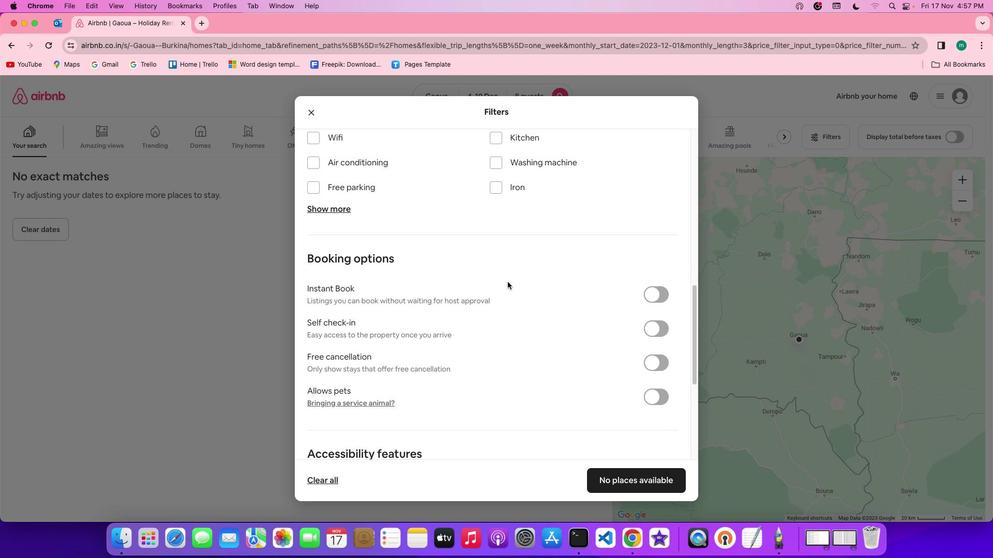 
Action: Mouse moved to (317, 136)
Screenshot: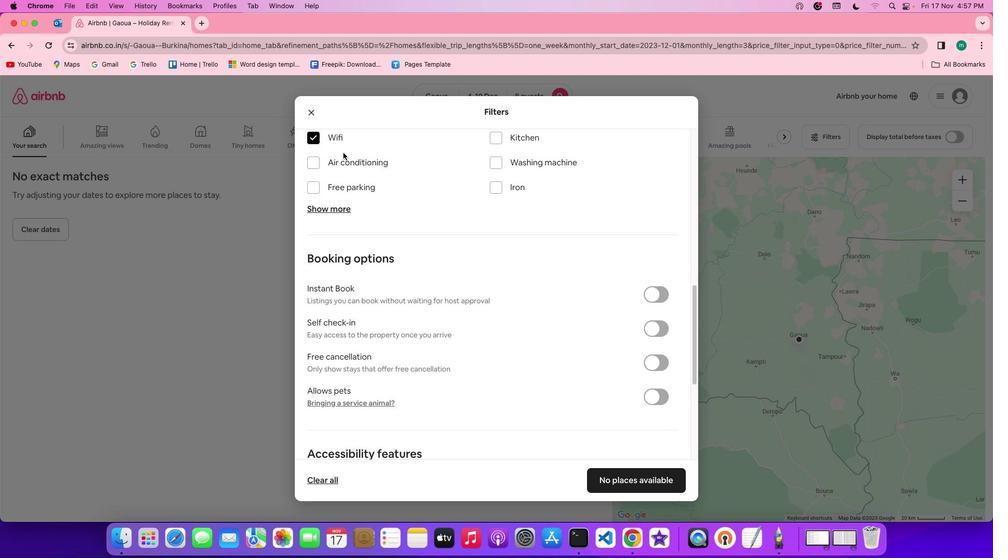 
Action: Mouse pressed left at (317, 136)
Screenshot: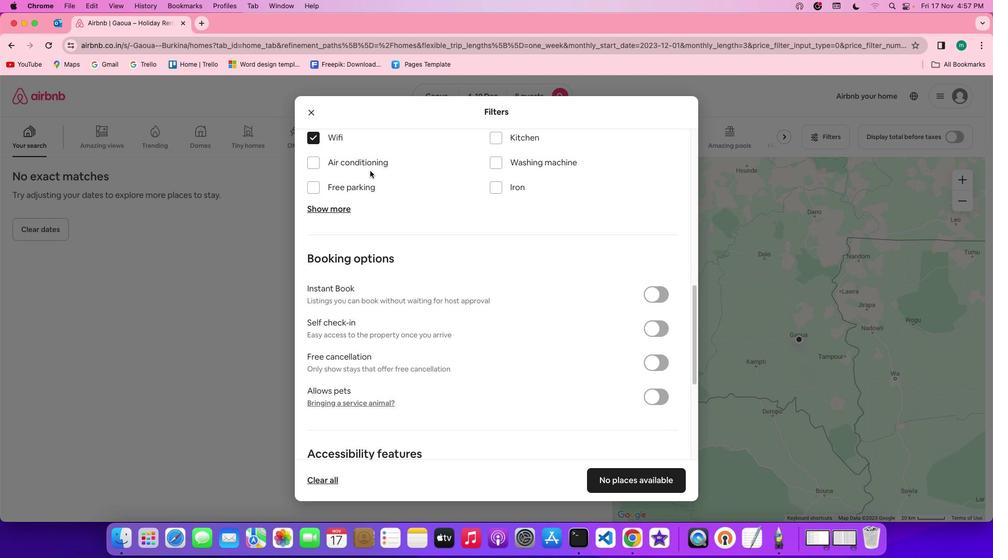 
Action: Mouse moved to (398, 203)
Screenshot: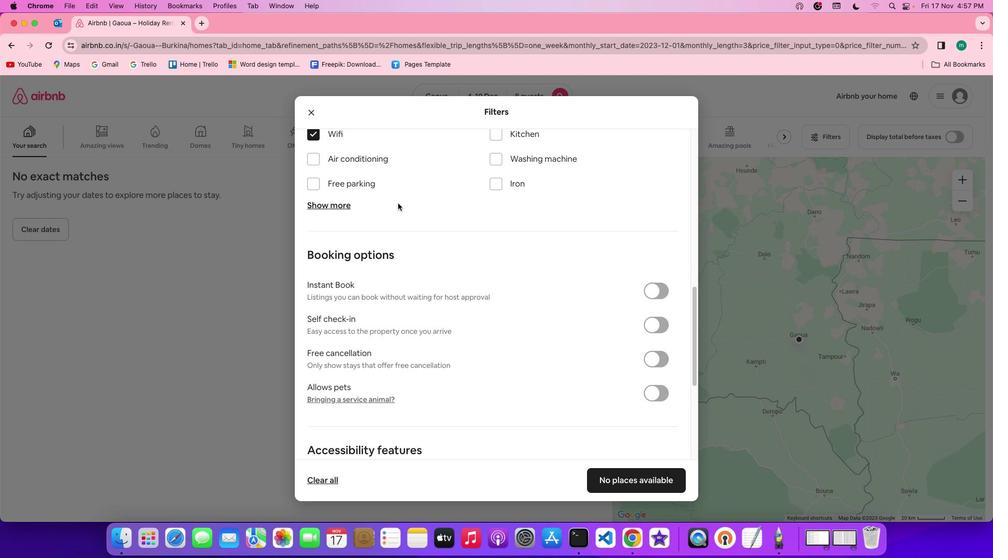 
Action: Mouse scrolled (398, 203) with delta (0, 0)
Screenshot: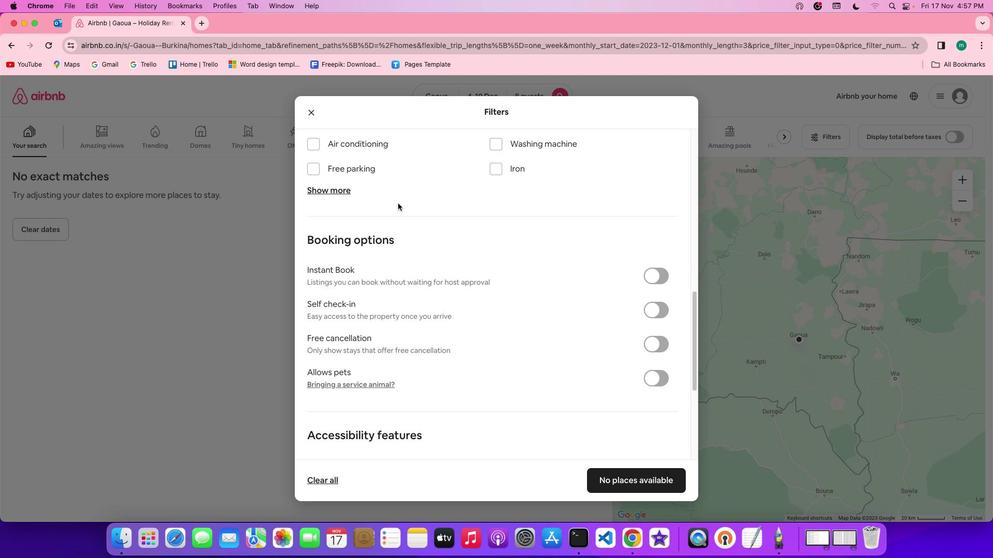 
Action: Mouse scrolled (398, 203) with delta (0, 0)
Screenshot: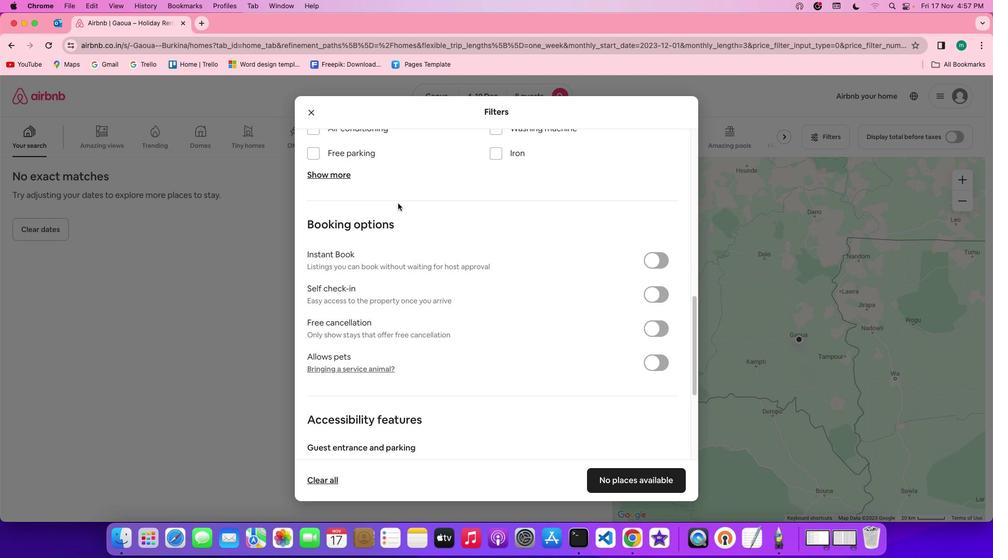 
Action: Mouse scrolled (398, 203) with delta (0, 0)
Screenshot: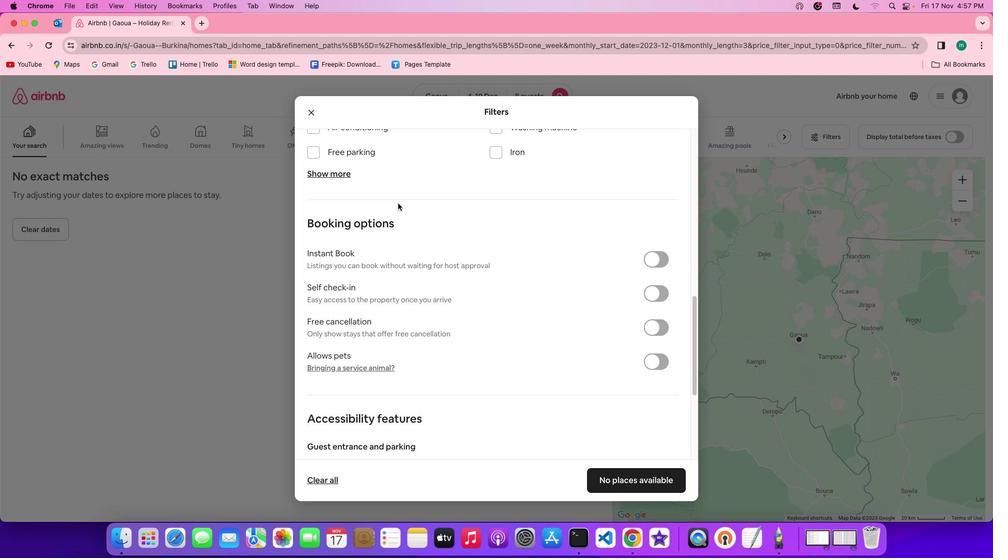 
Action: Mouse scrolled (398, 203) with delta (0, 0)
Screenshot: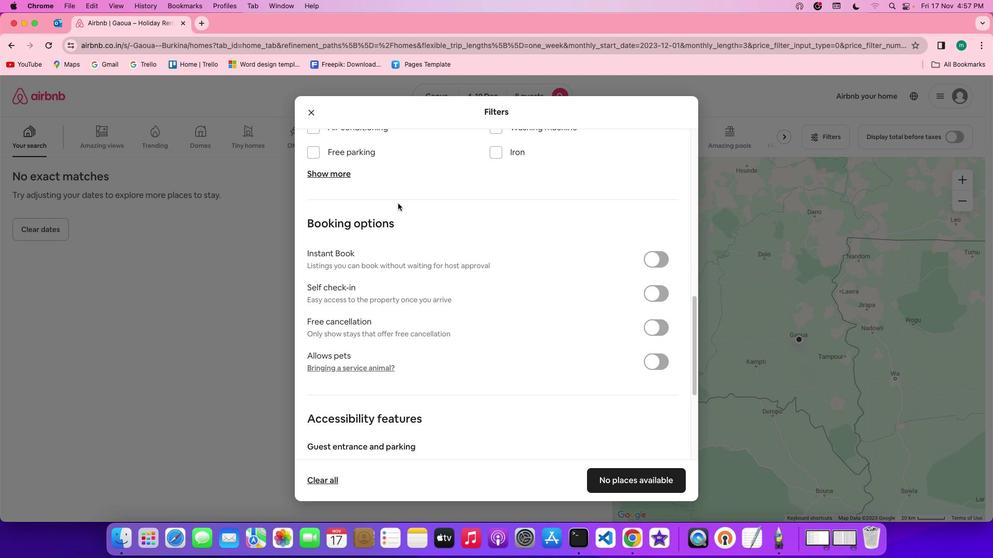 
Action: Mouse moved to (329, 171)
Screenshot: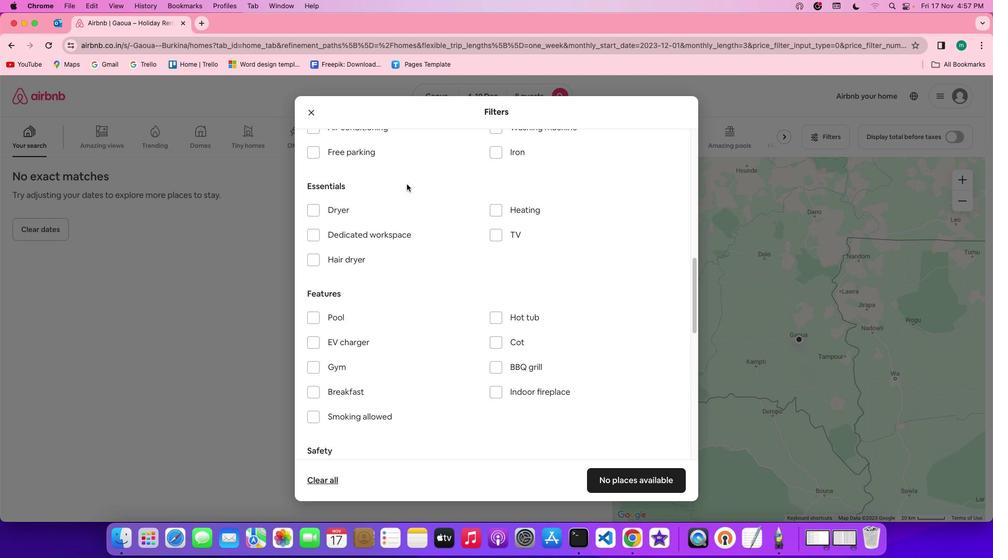 
Action: Mouse pressed left at (329, 171)
Screenshot: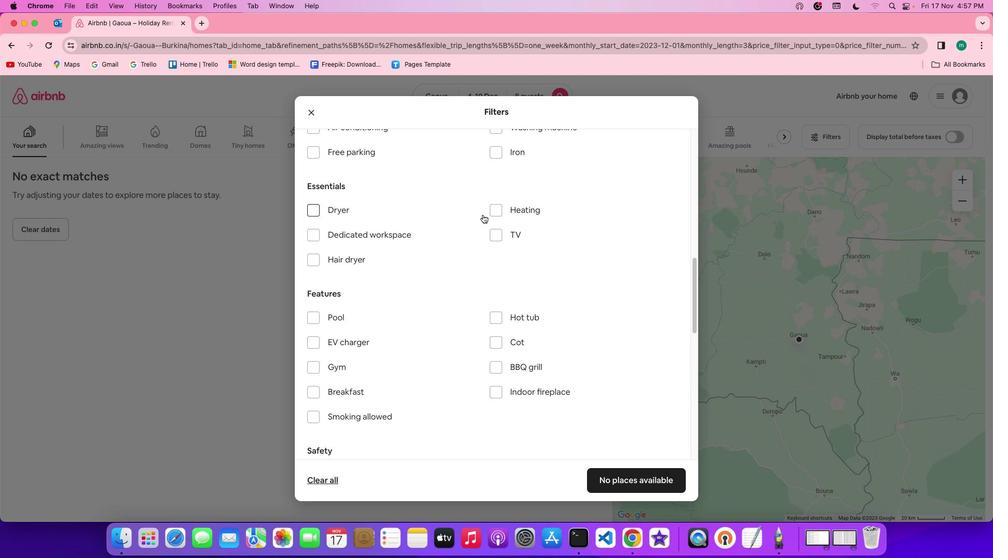 
Action: Mouse moved to (497, 238)
Screenshot: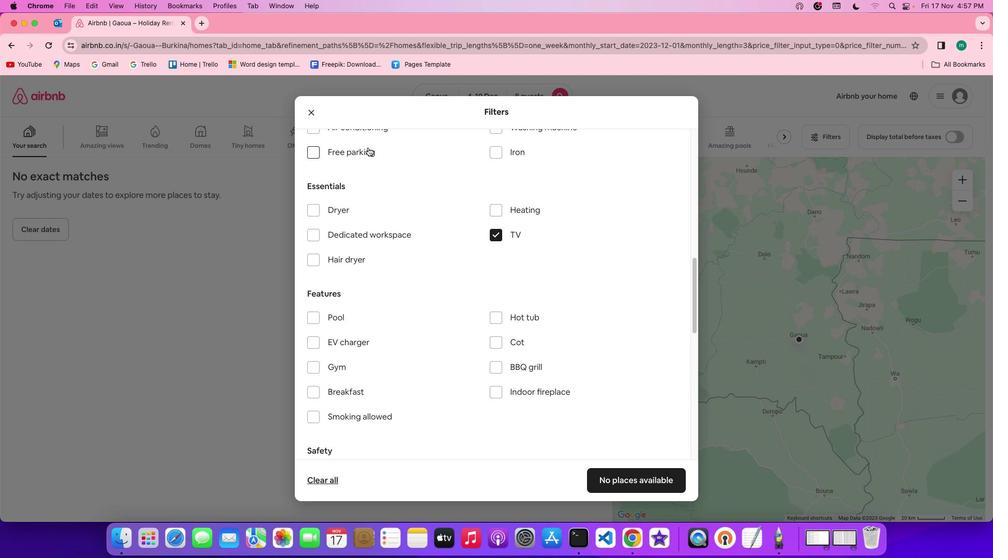 
Action: Mouse pressed left at (497, 238)
Screenshot: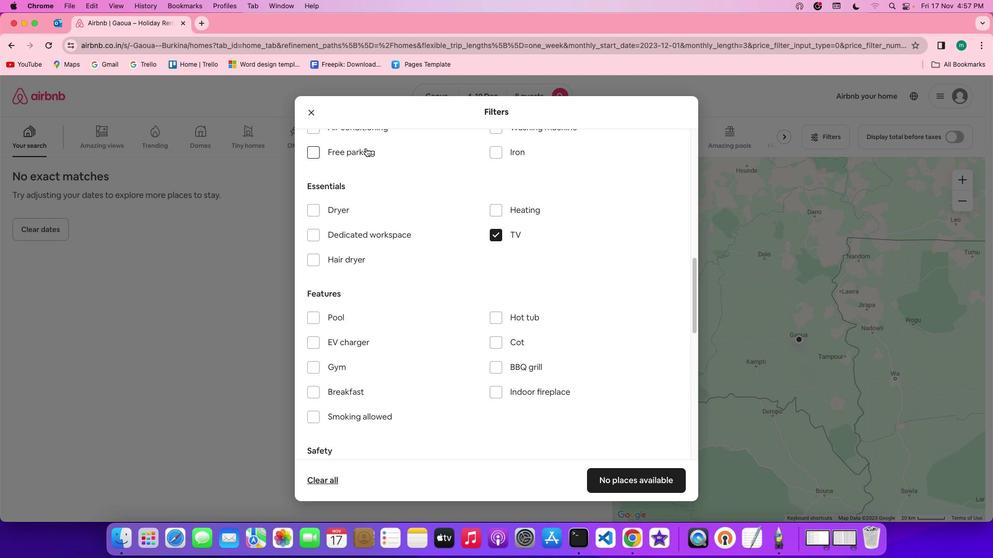 
Action: Mouse moved to (311, 150)
Screenshot: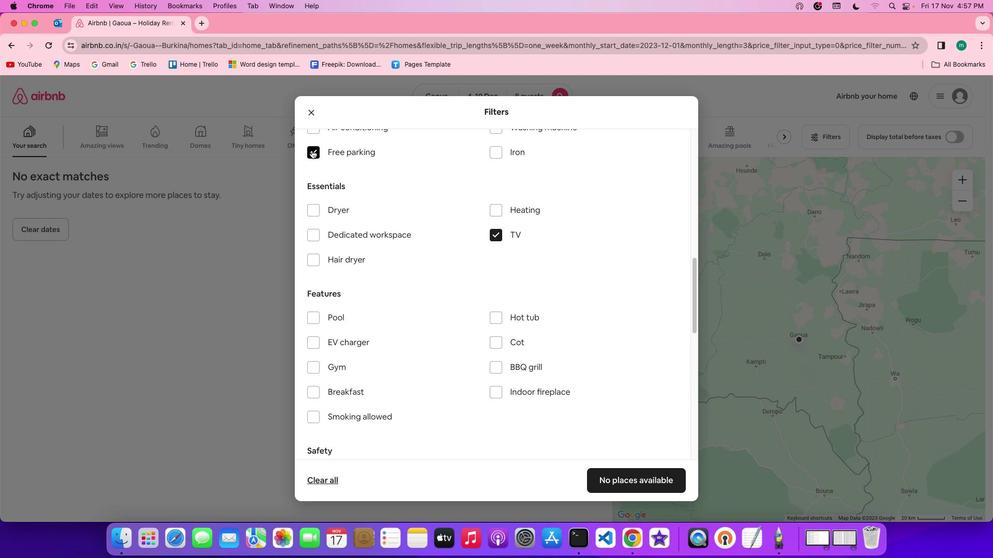 
Action: Mouse pressed left at (311, 150)
Screenshot: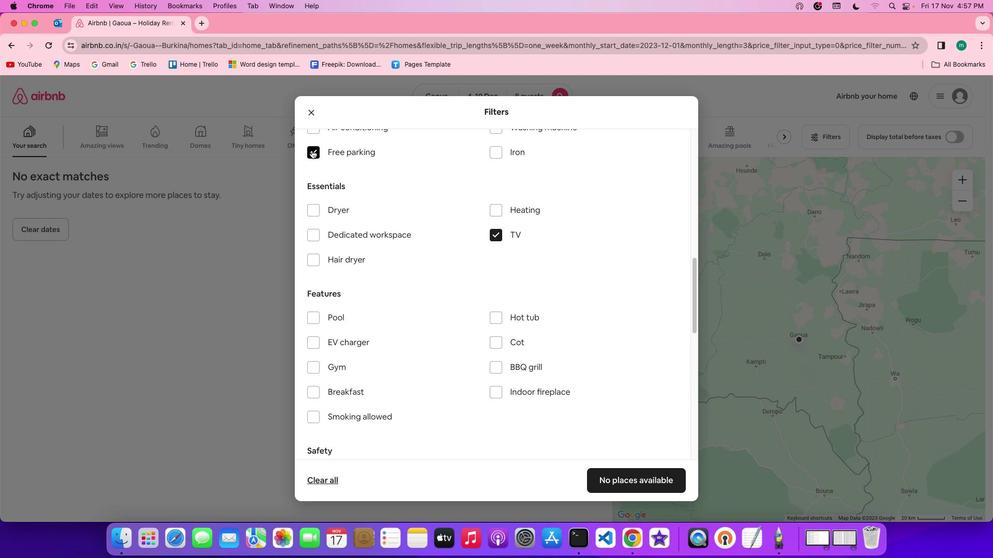 
Action: Mouse moved to (398, 257)
Screenshot: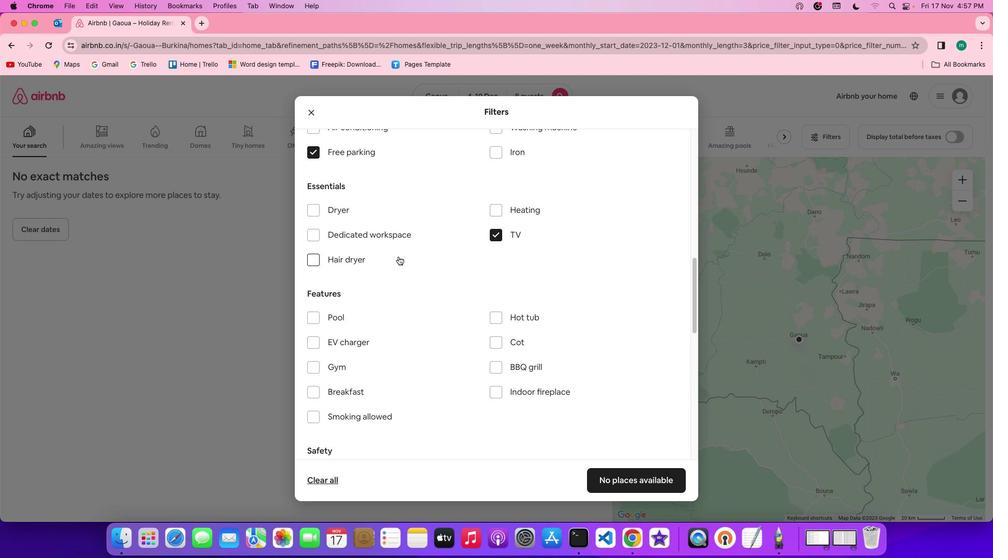 
Action: Mouse scrolled (398, 257) with delta (0, 0)
Screenshot: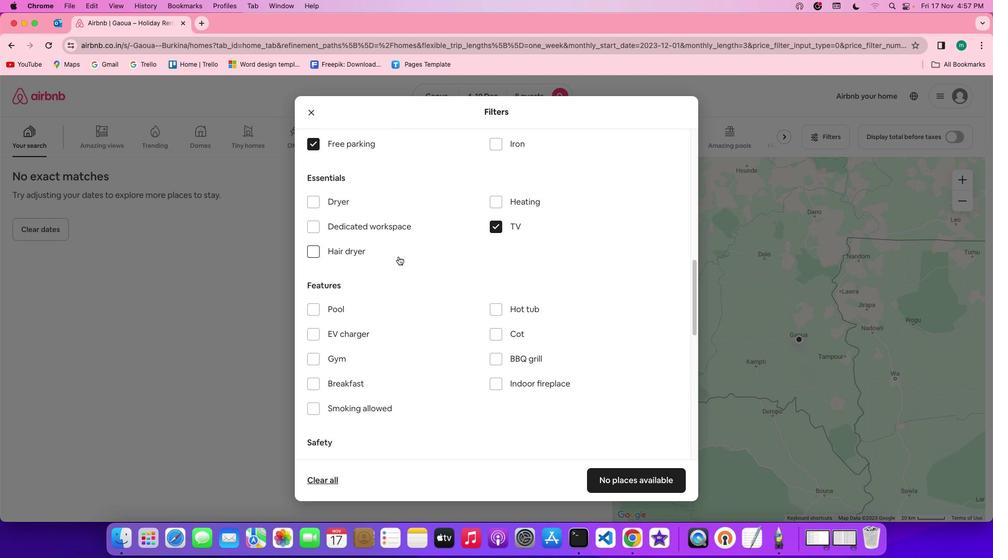 
Action: Mouse scrolled (398, 257) with delta (0, 0)
Screenshot: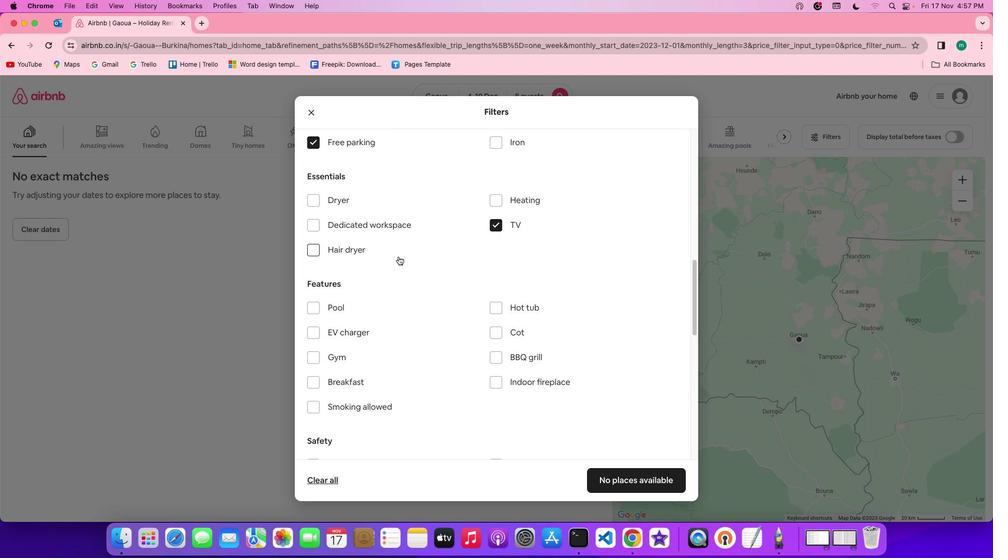 
Action: Mouse scrolled (398, 257) with delta (0, 0)
Screenshot: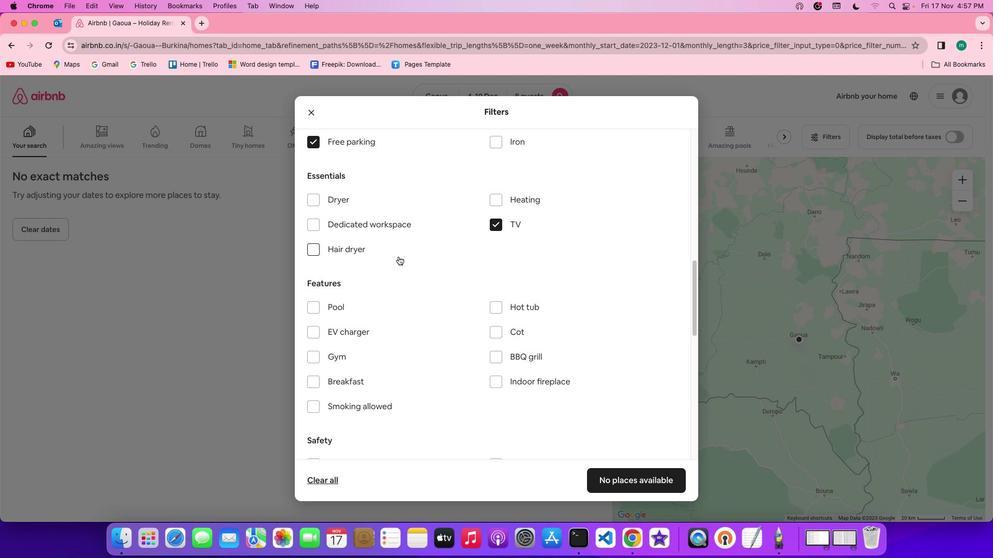 
Action: Mouse scrolled (398, 257) with delta (0, 0)
Screenshot: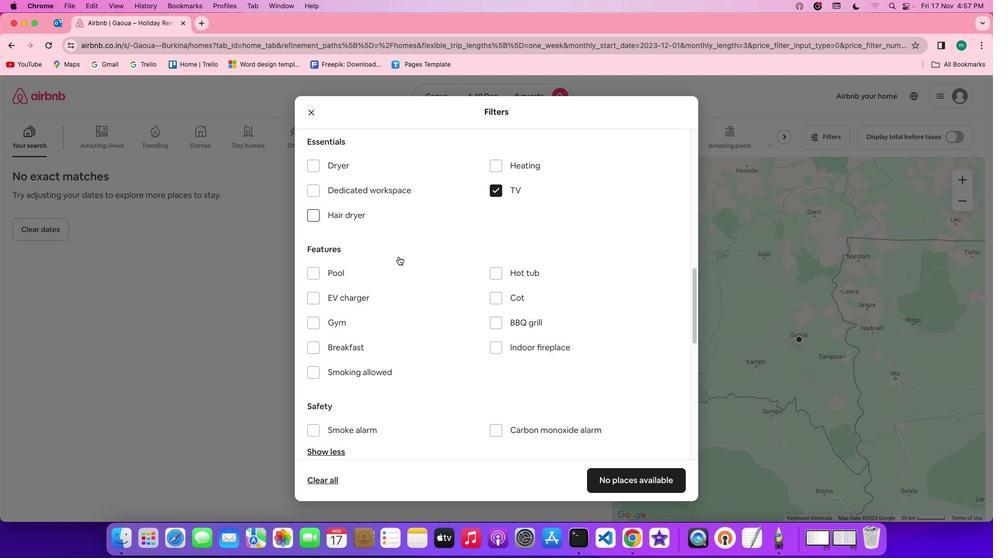 
Action: Mouse scrolled (398, 257) with delta (0, 0)
Screenshot: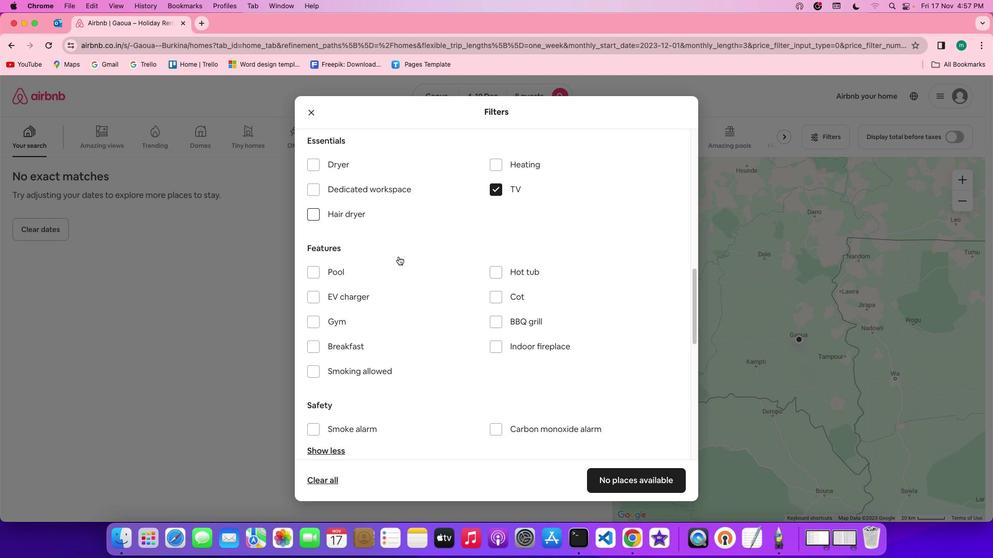 
Action: Mouse scrolled (398, 257) with delta (0, 0)
Screenshot: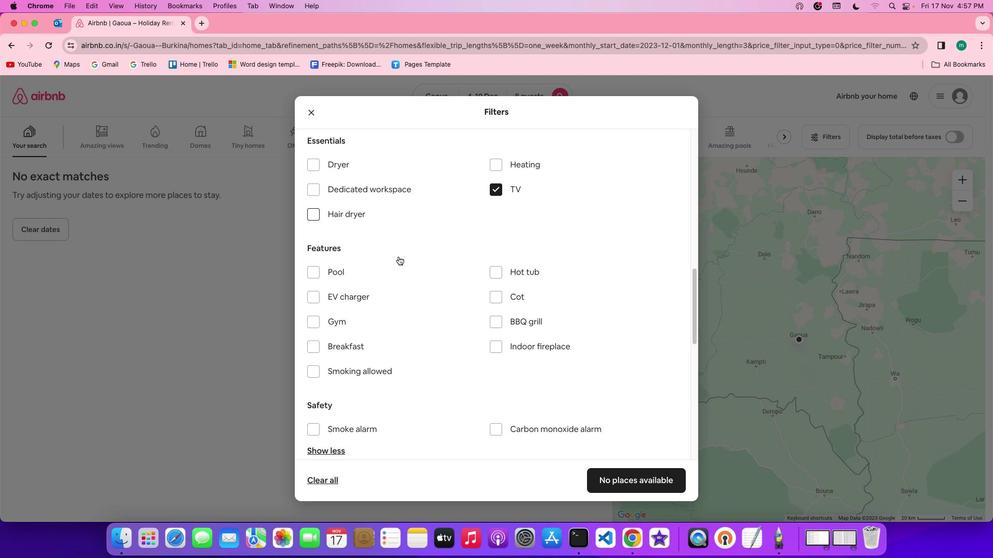 
Action: Mouse moved to (324, 317)
Screenshot: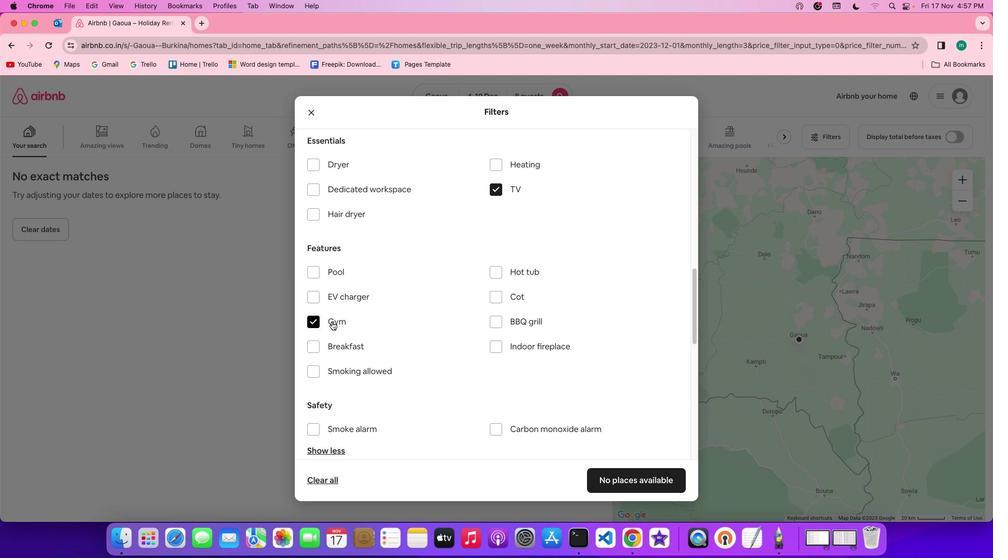 
Action: Mouse pressed left at (324, 317)
Screenshot: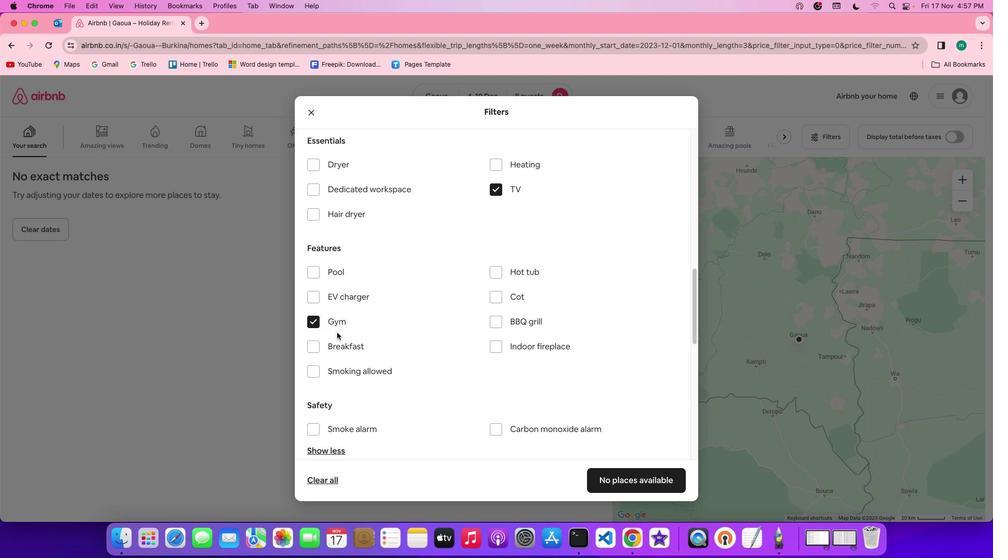 
Action: Mouse moved to (338, 343)
Screenshot: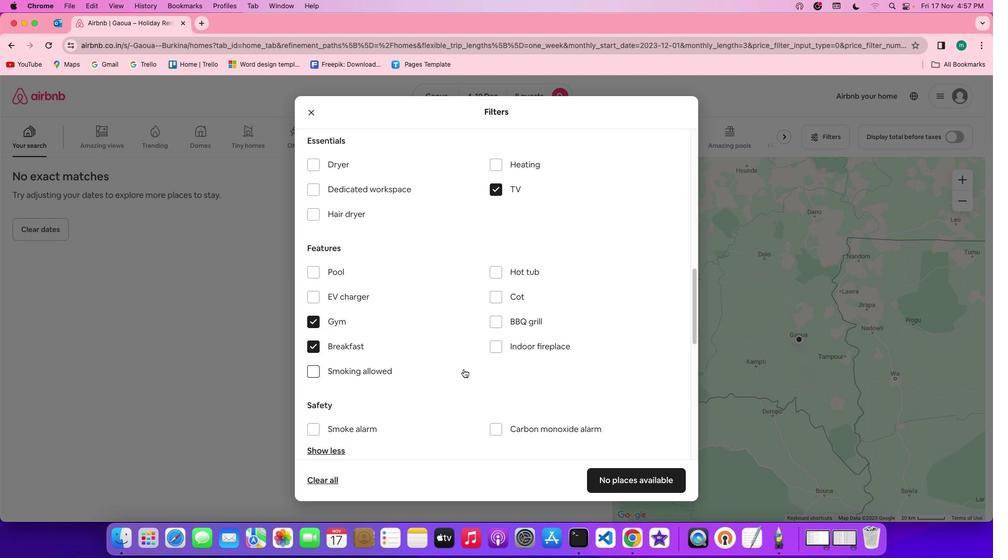 
Action: Mouse pressed left at (338, 343)
Screenshot: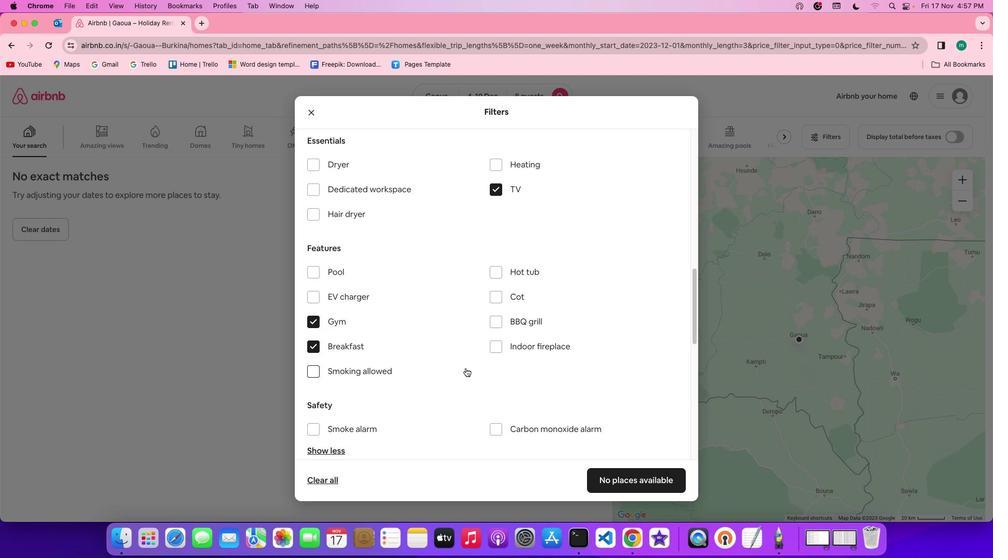 
Action: Mouse moved to (465, 368)
Screenshot: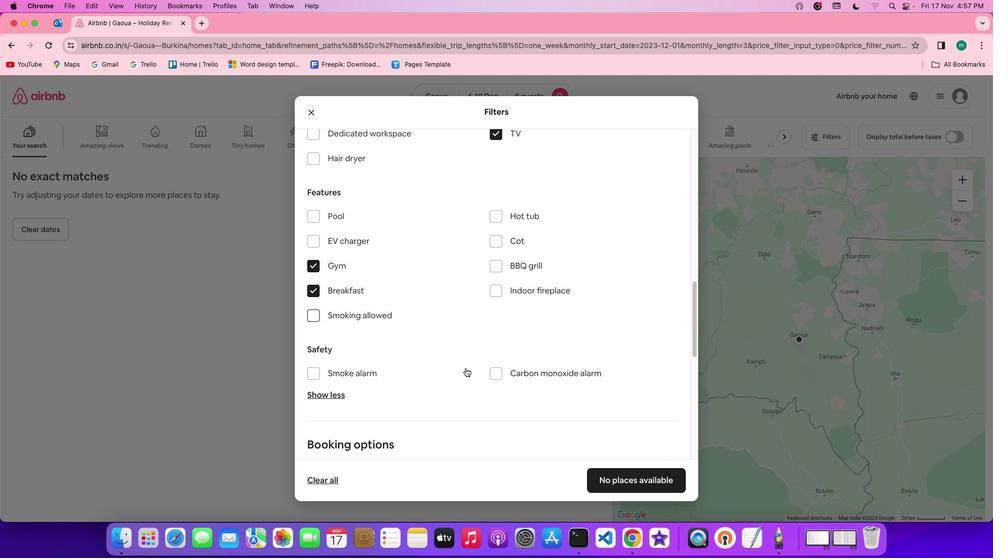 
Action: Mouse scrolled (465, 368) with delta (0, 0)
Screenshot: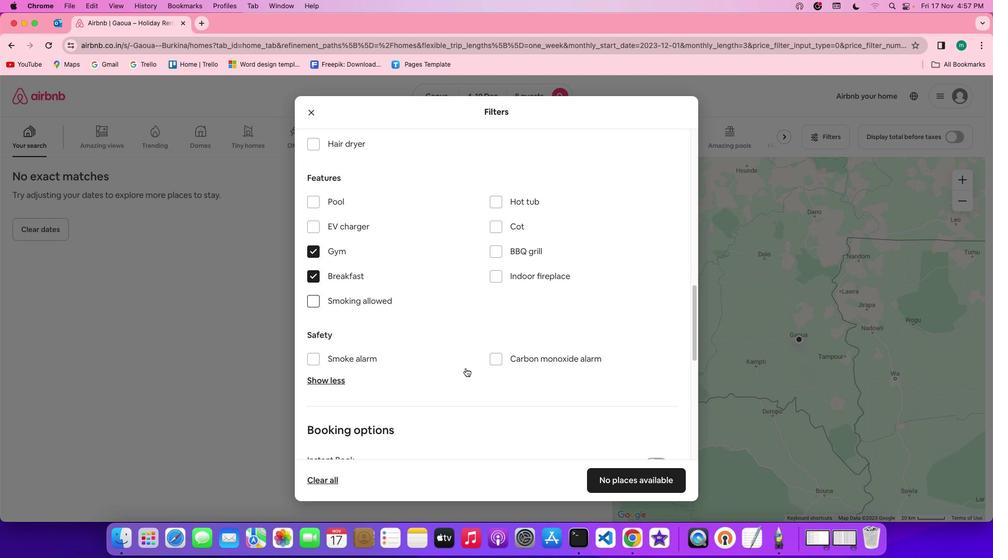 
Action: Mouse scrolled (465, 368) with delta (0, 0)
Screenshot: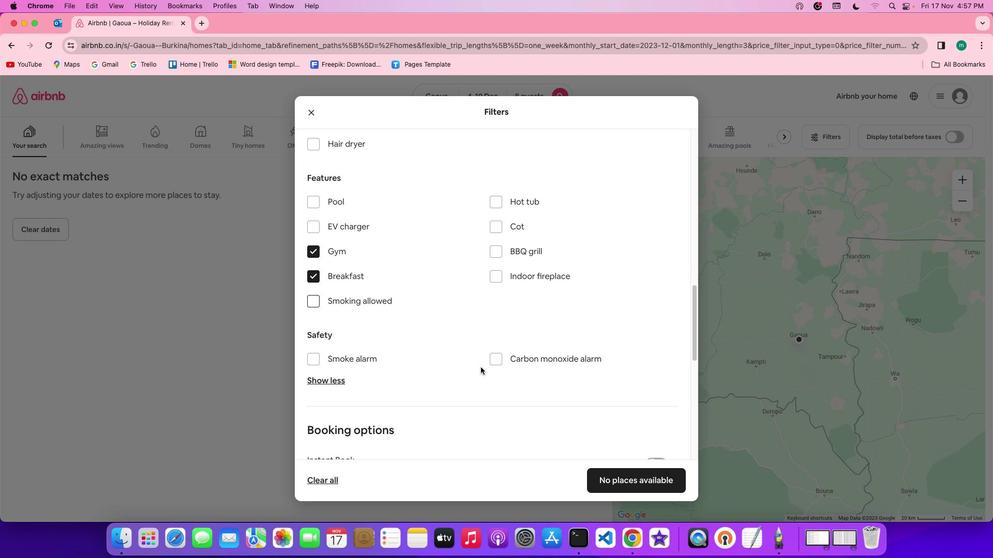 
Action: Mouse scrolled (465, 368) with delta (0, -1)
Screenshot: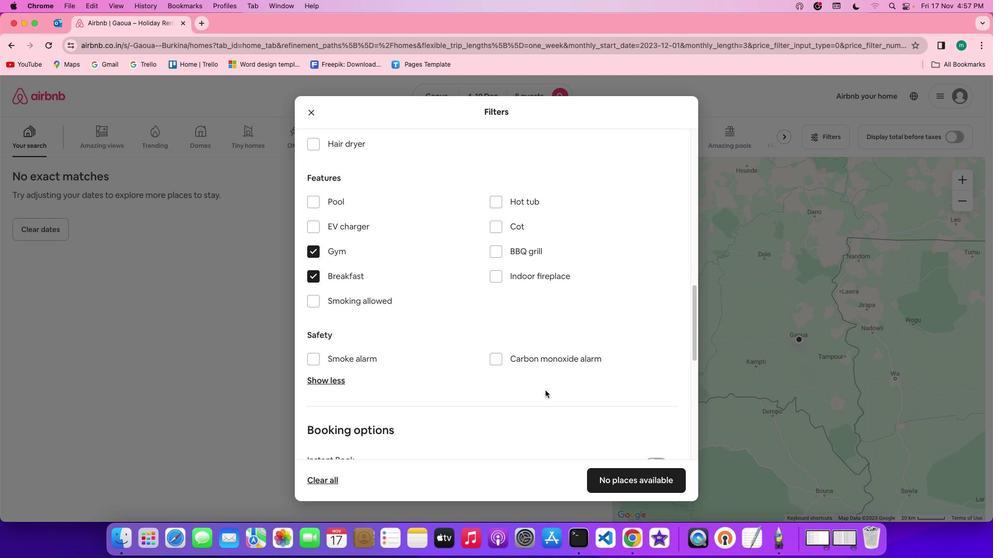 
Action: Mouse moved to (601, 412)
Screenshot: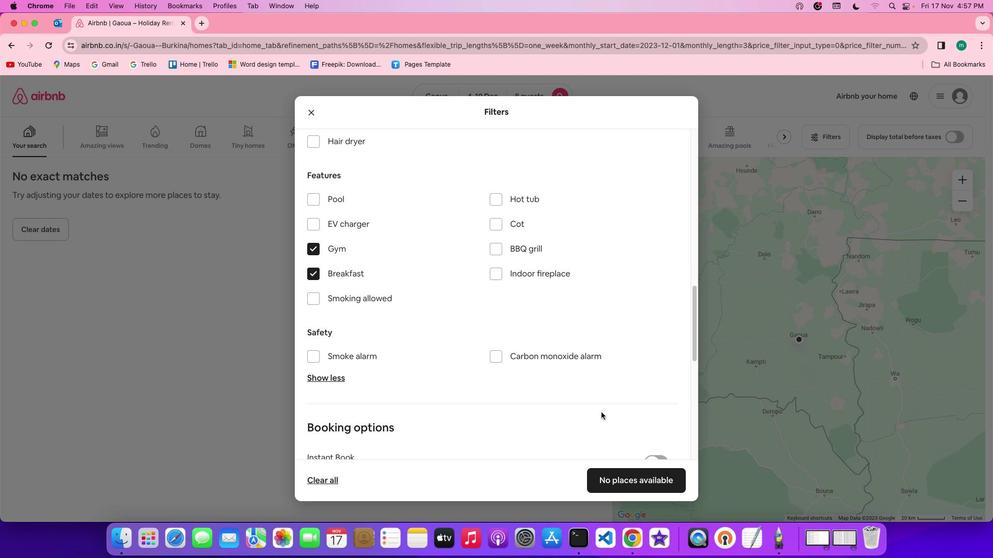 
Action: Mouse scrolled (601, 412) with delta (0, 0)
Screenshot: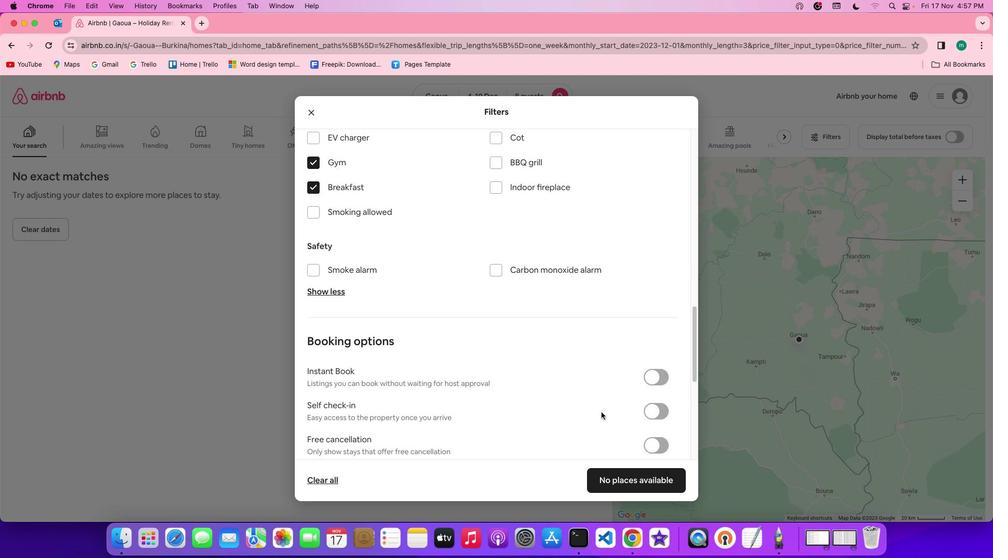 
Action: Mouse scrolled (601, 412) with delta (0, 0)
Screenshot: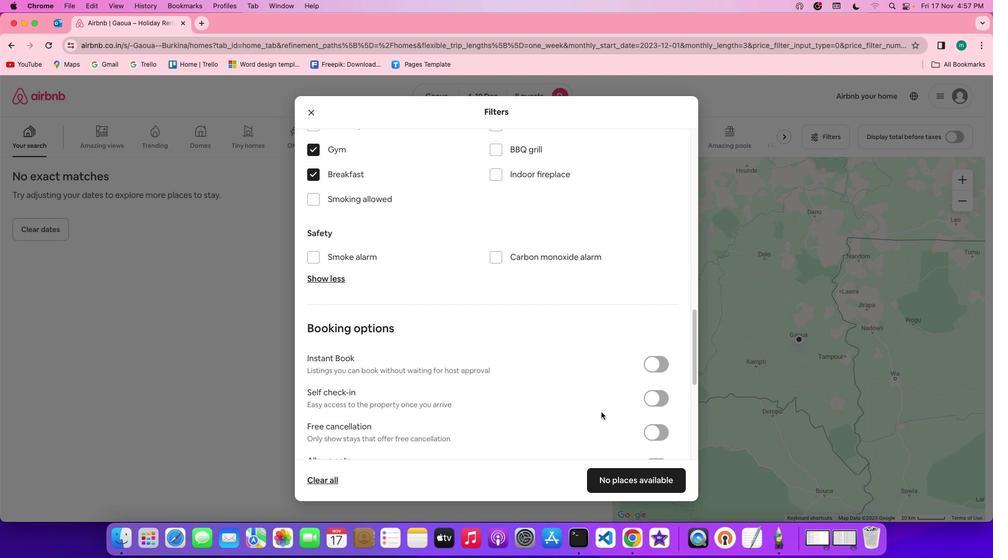 
Action: Mouse scrolled (601, 412) with delta (0, 0)
Screenshot: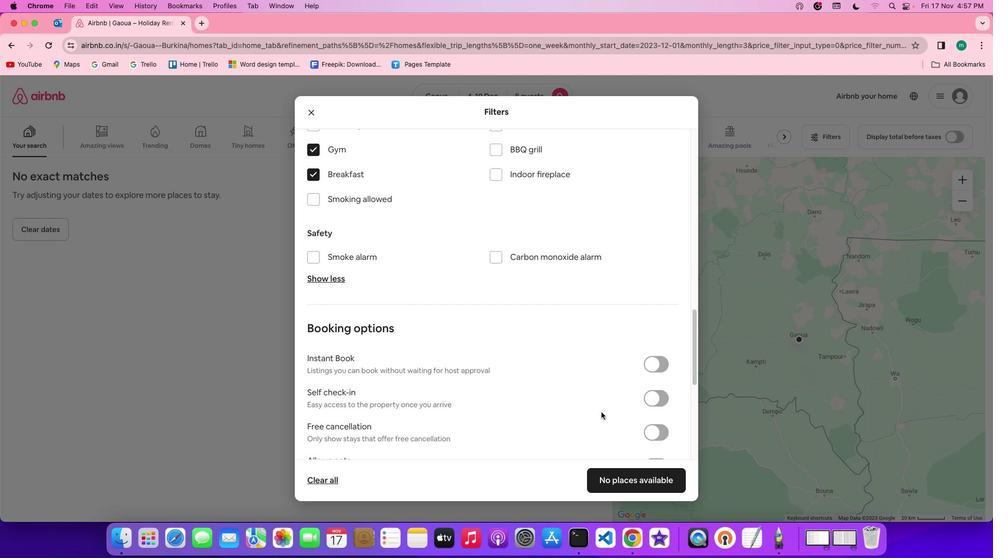 
Action: Mouse scrolled (601, 412) with delta (0, -1)
Screenshot: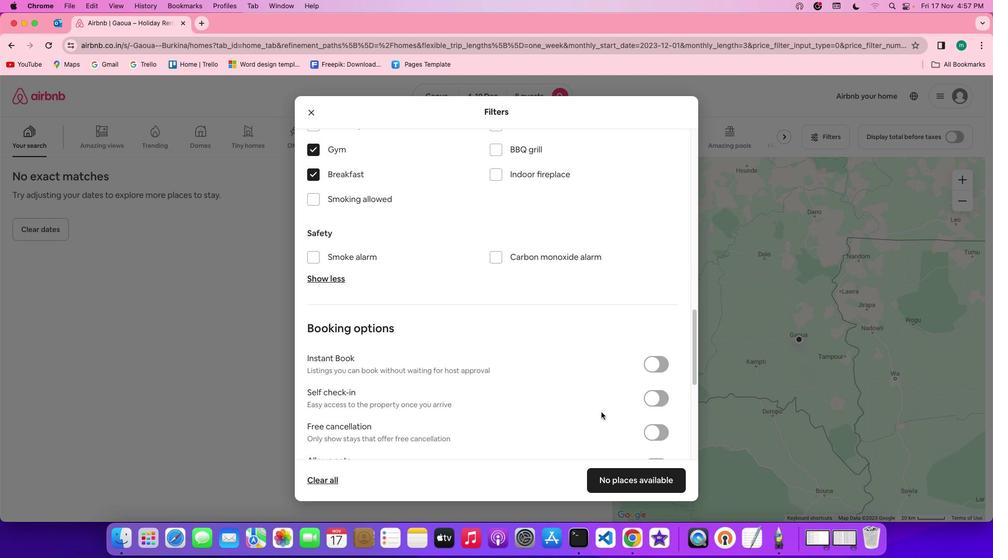 
Action: Mouse scrolled (601, 412) with delta (0, 0)
Screenshot: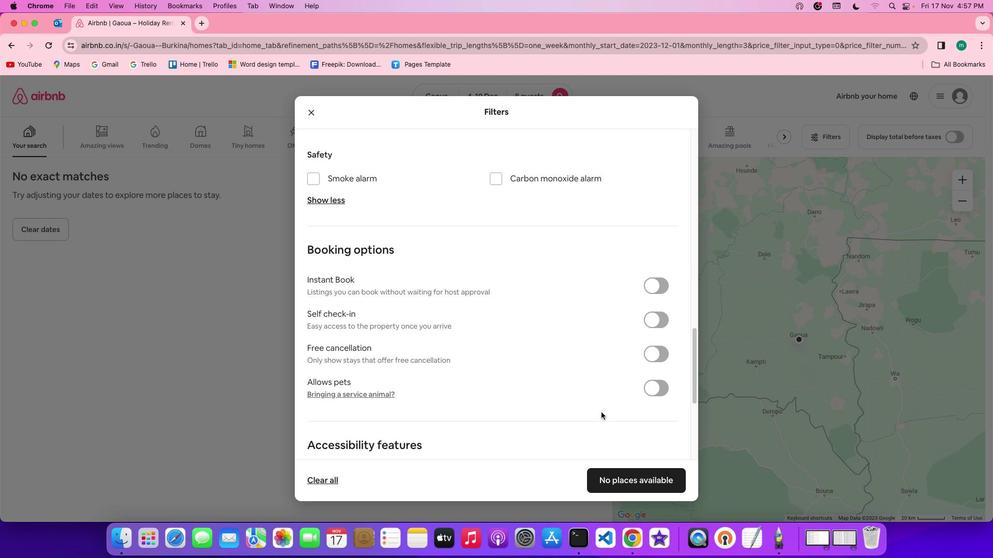 
Action: Mouse scrolled (601, 412) with delta (0, 0)
Screenshot: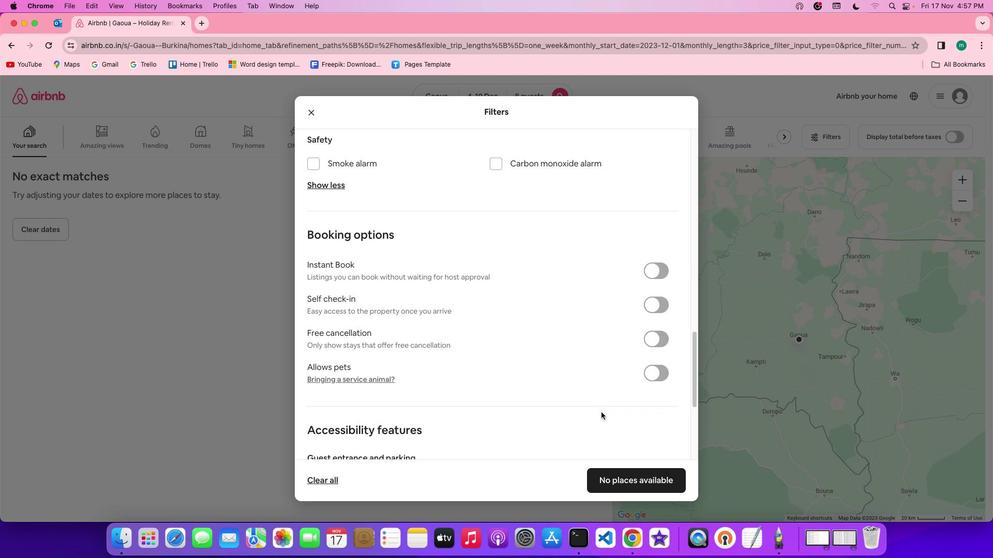 
Action: Mouse scrolled (601, 412) with delta (0, -1)
Screenshot: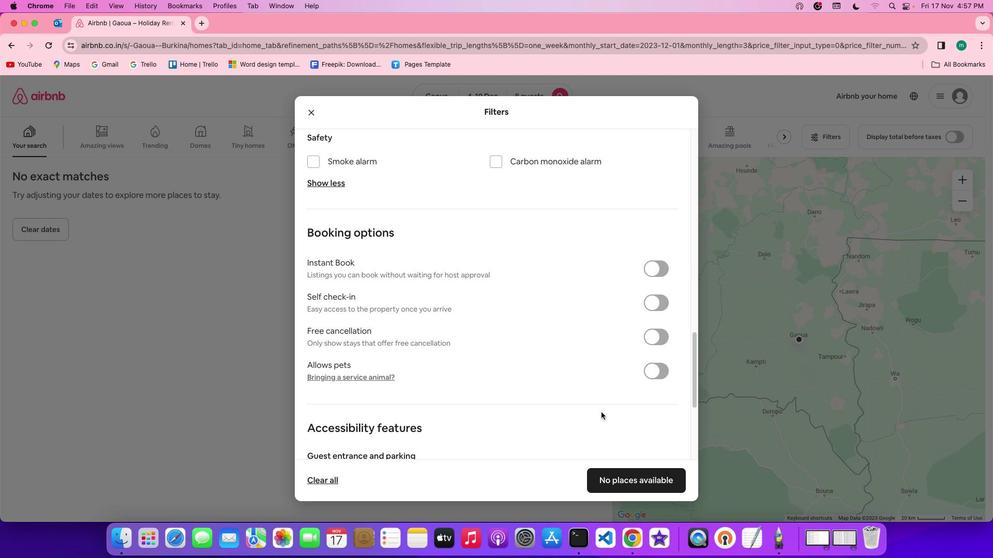 
Action: Mouse scrolled (601, 412) with delta (0, 0)
Screenshot: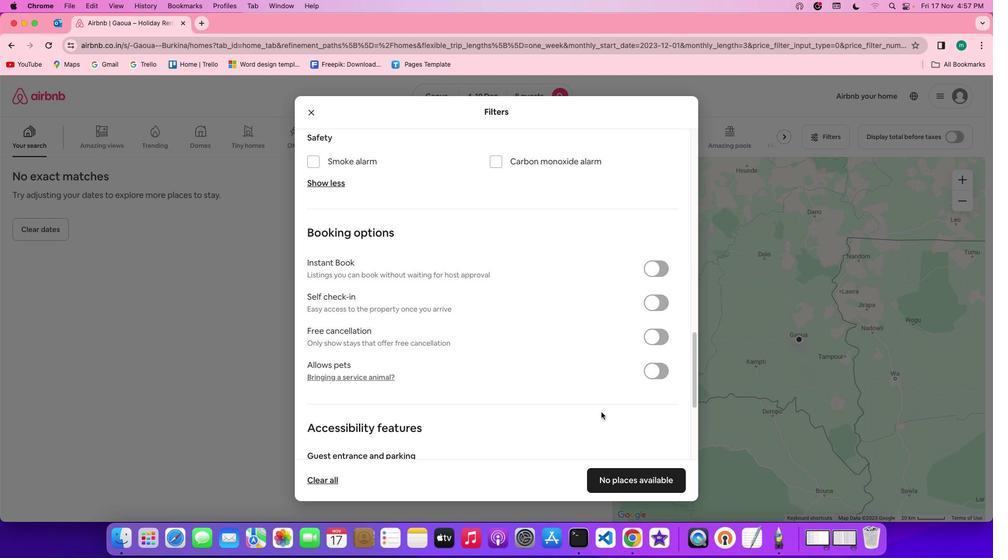 
Action: Mouse scrolled (601, 412) with delta (0, 0)
Screenshot: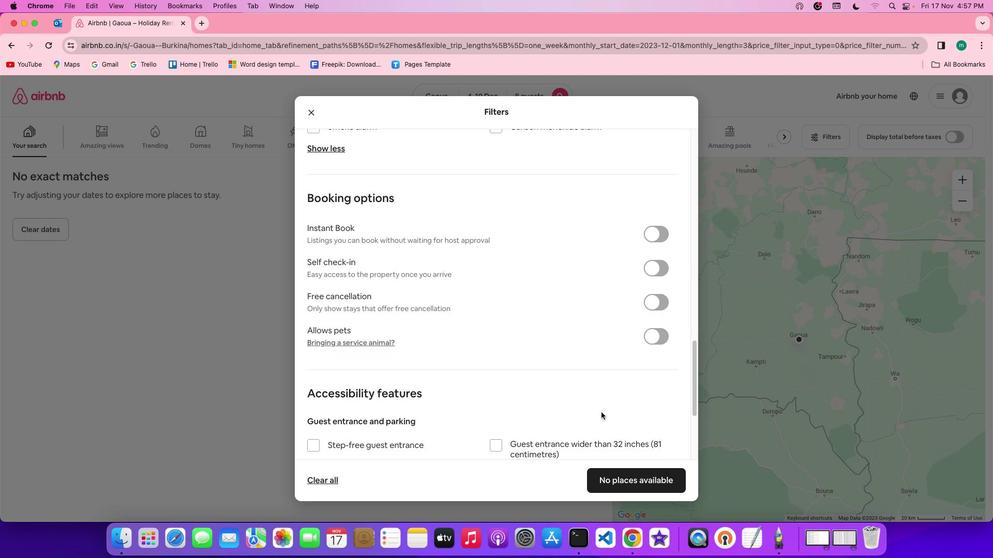
Action: Mouse scrolled (601, 412) with delta (0, 0)
Screenshot: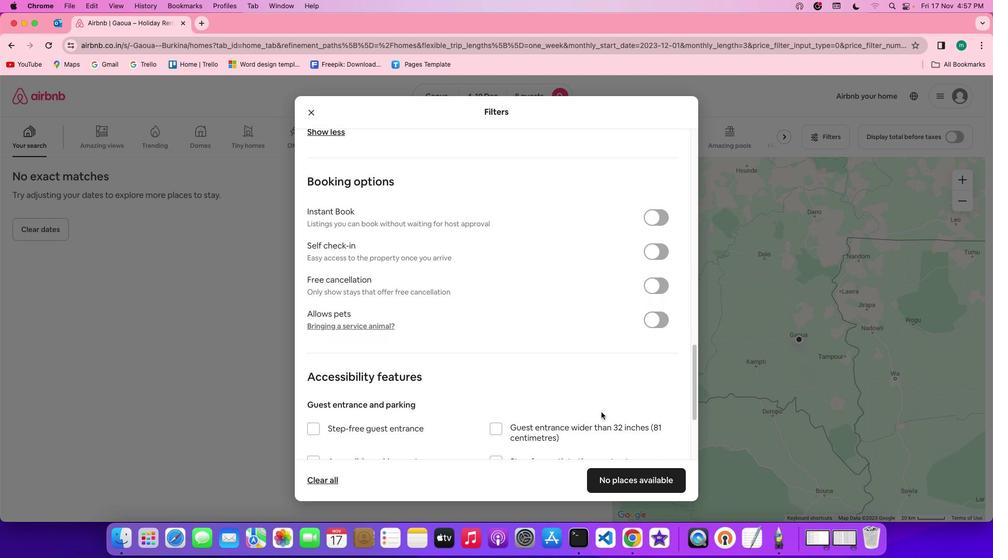 
Action: Mouse scrolled (601, 412) with delta (0, 0)
Screenshot: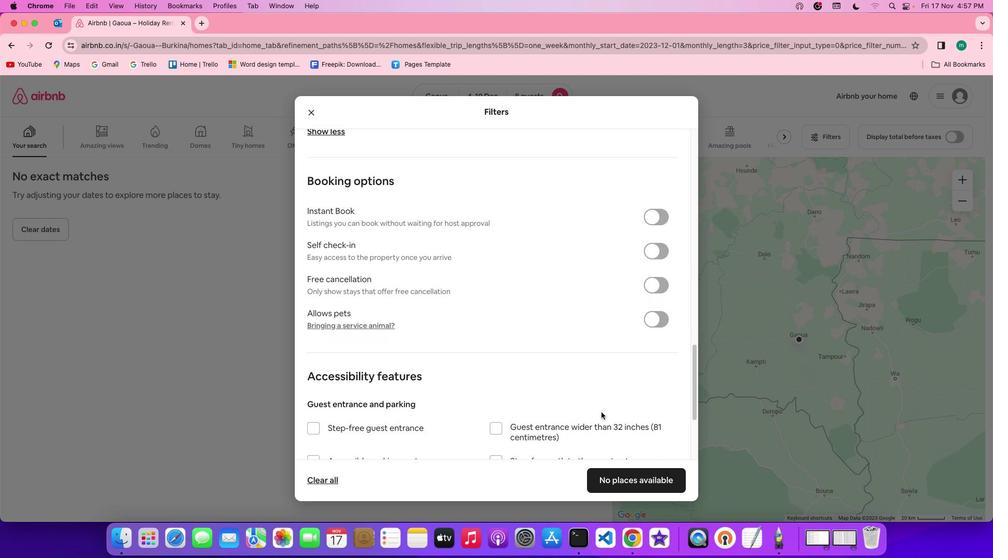 
Action: Mouse scrolled (601, 412) with delta (0, 0)
Screenshot: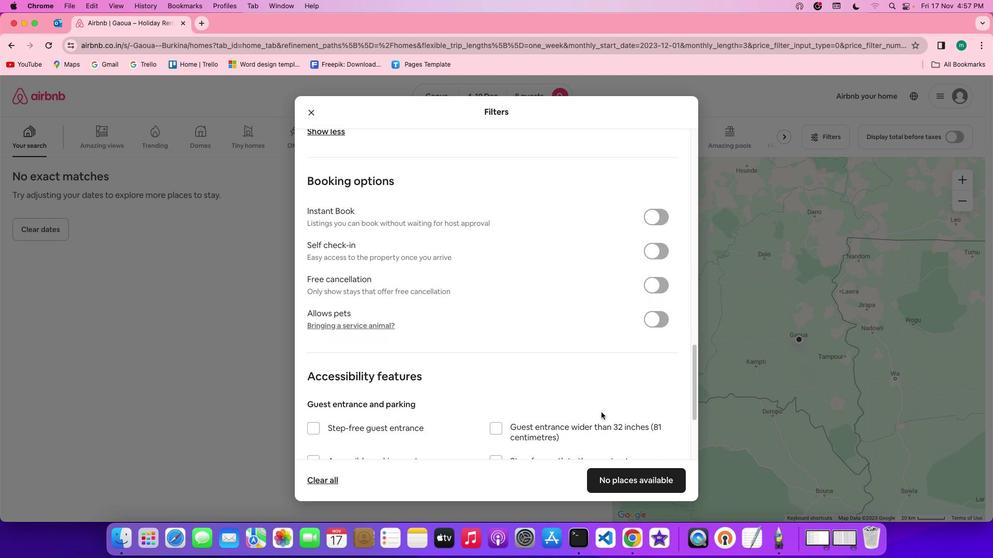 
Action: Mouse scrolled (601, 412) with delta (0, 0)
Screenshot: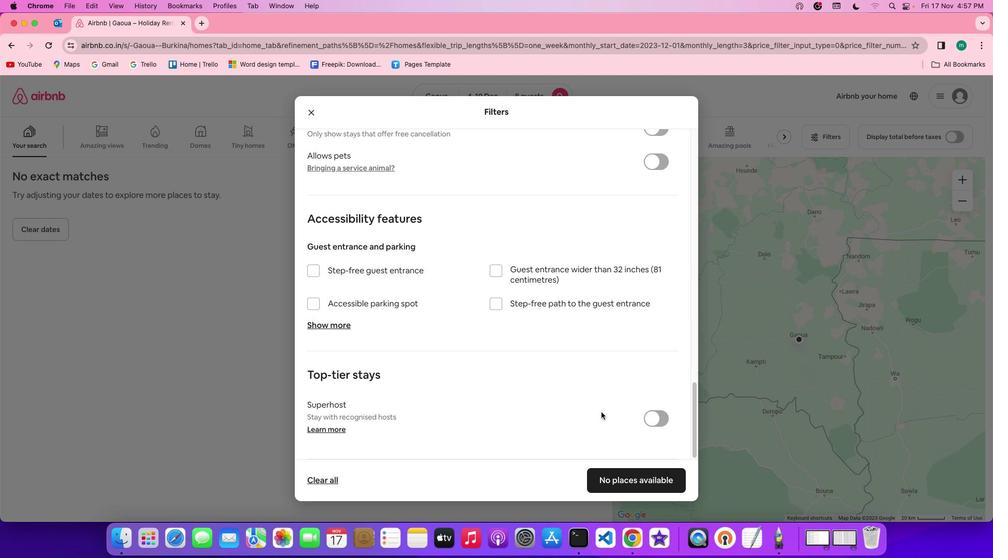 
Action: Mouse scrolled (601, 412) with delta (0, 0)
Screenshot: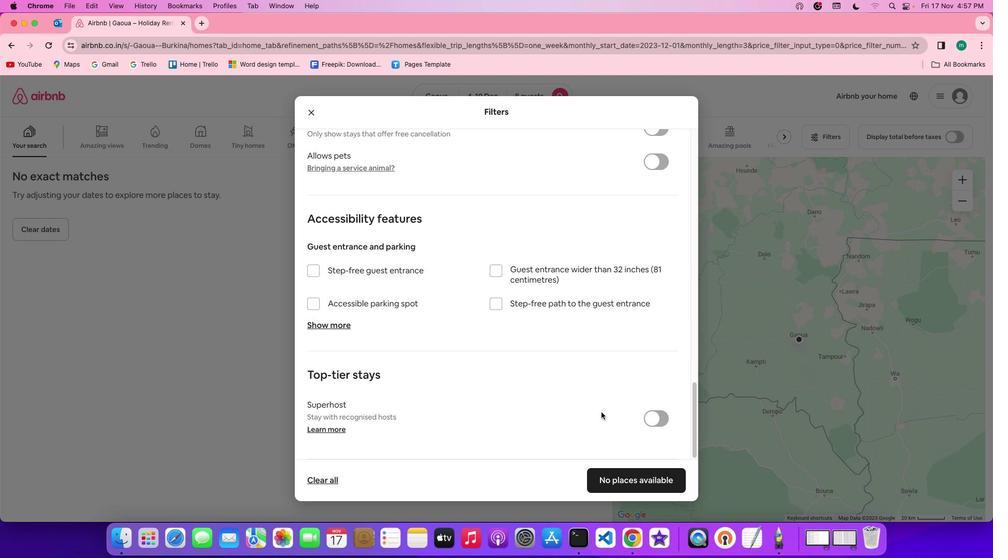 
Action: Mouse scrolled (601, 412) with delta (0, -1)
Screenshot: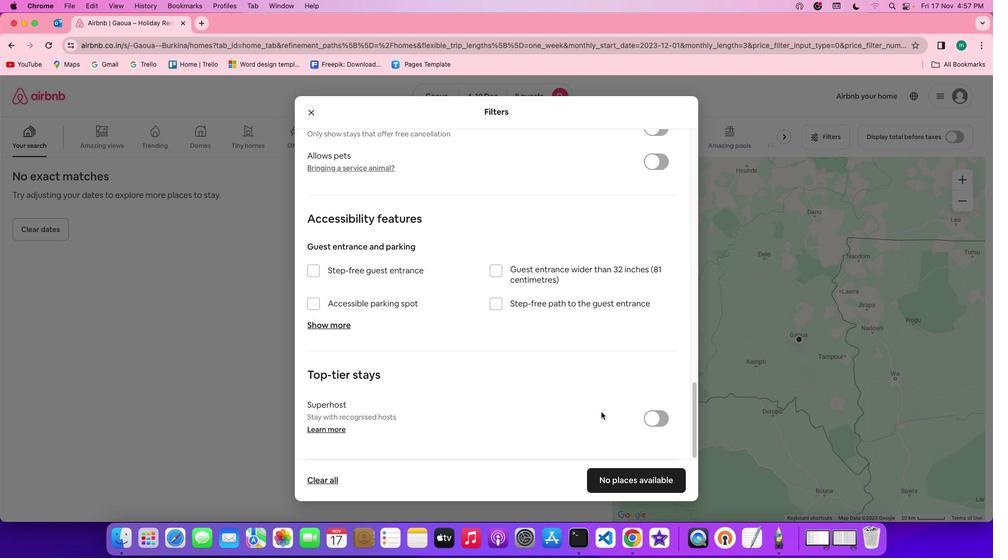 
Action: Mouse scrolled (601, 412) with delta (0, -2)
Screenshot: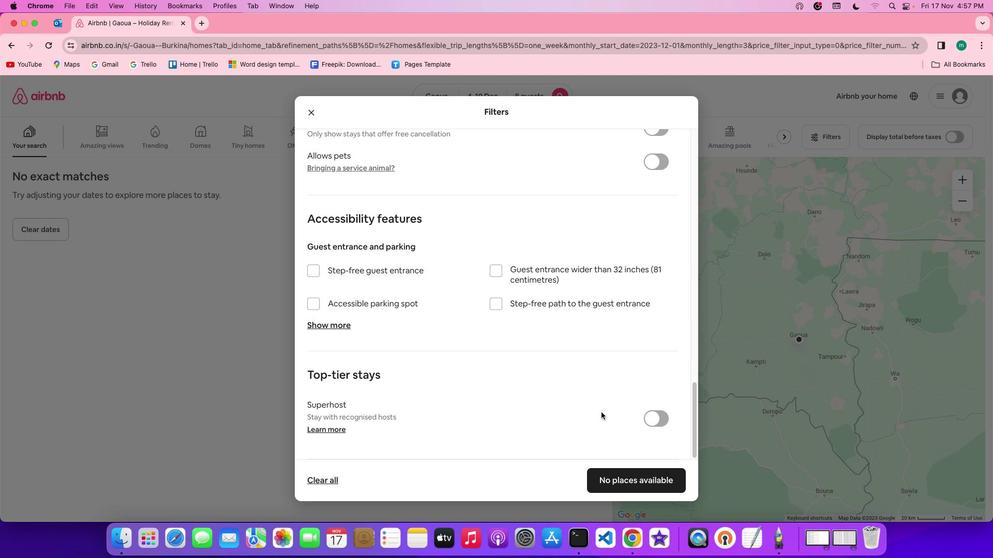 
Action: Mouse scrolled (601, 412) with delta (0, -2)
Screenshot: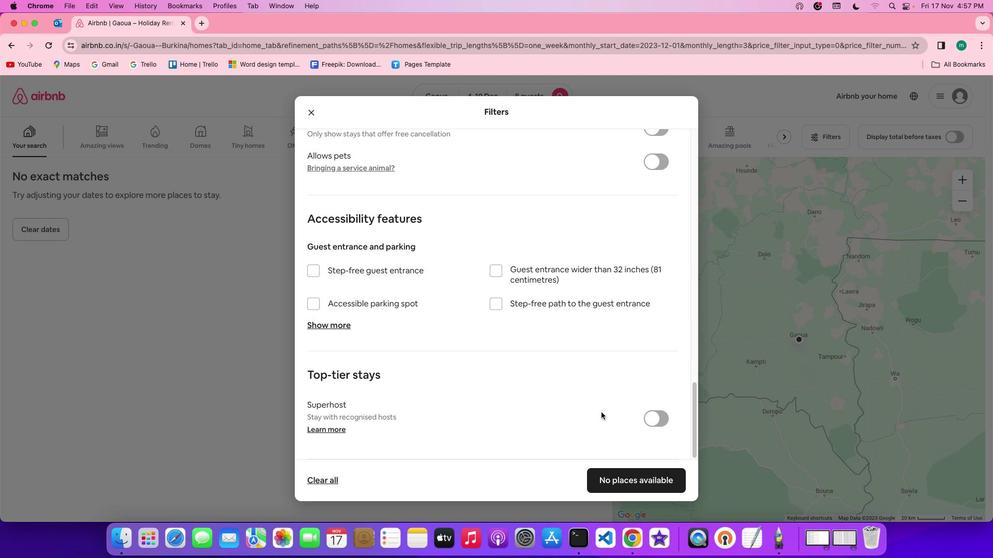 
Action: Mouse scrolled (601, 412) with delta (0, 0)
Screenshot: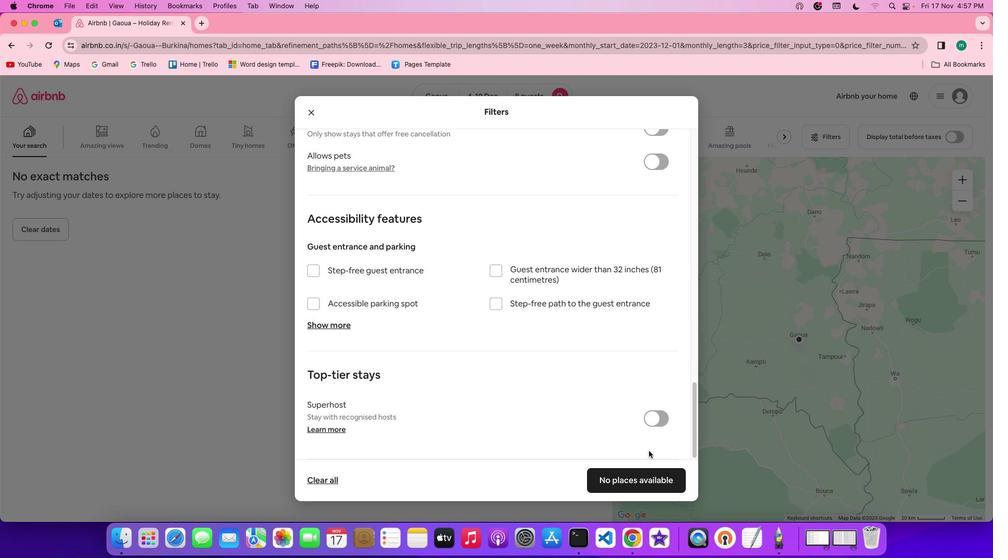 
Action: Mouse scrolled (601, 412) with delta (0, 0)
Screenshot: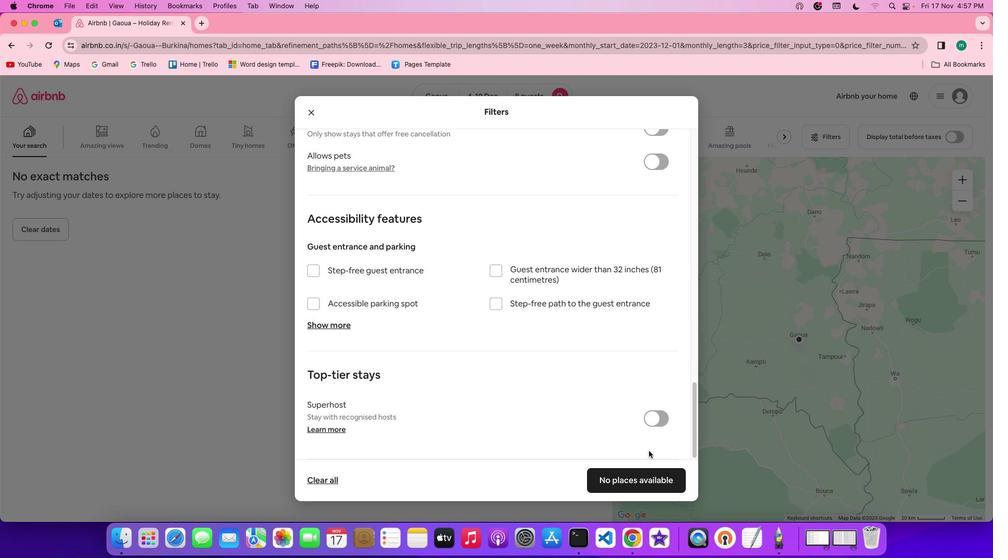 
Action: Mouse scrolled (601, 412) with delta (0, -1)
Screenshot: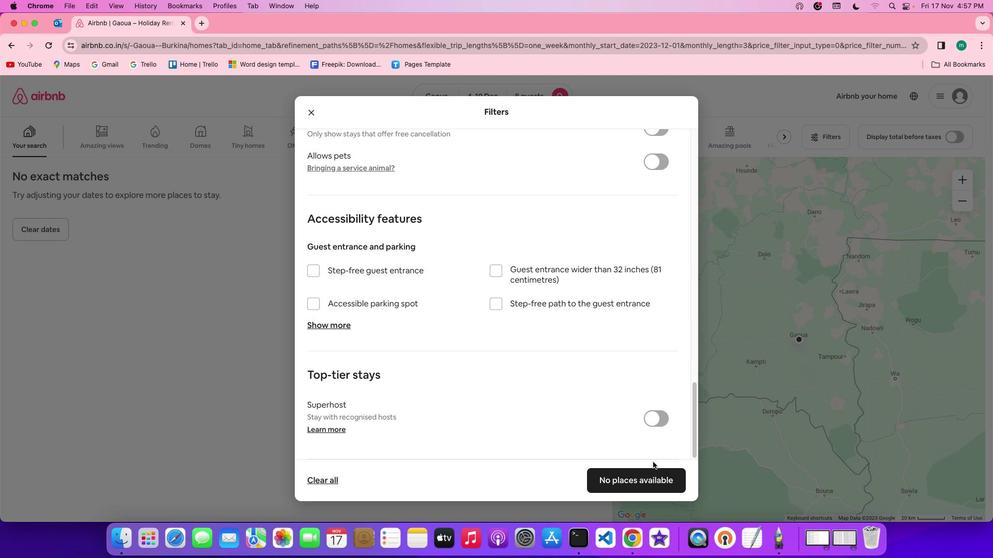 
Action: Mouse scrolled (601, 412) with delta (0, -2)
Screenshot: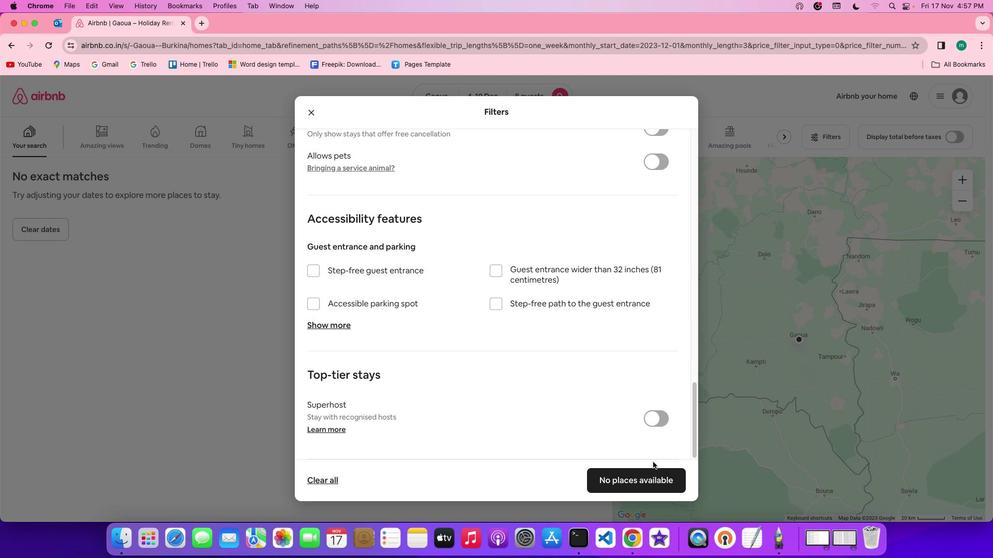 
Action: Mouse scrolled (601, 412) with delta (0, -3)
Screenshot: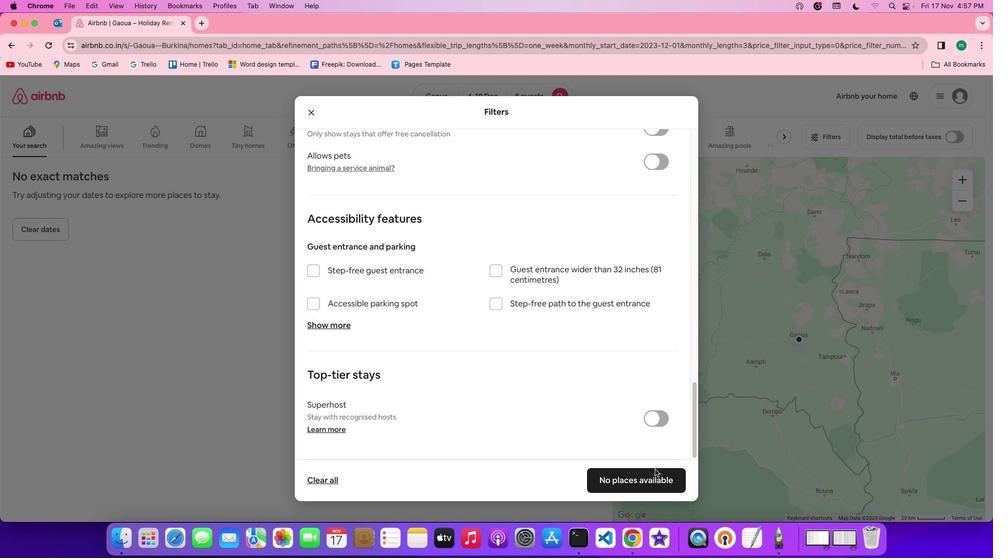 
Action: Mouse scrolled (601, 412) with delta (0, -3)
Screenshot: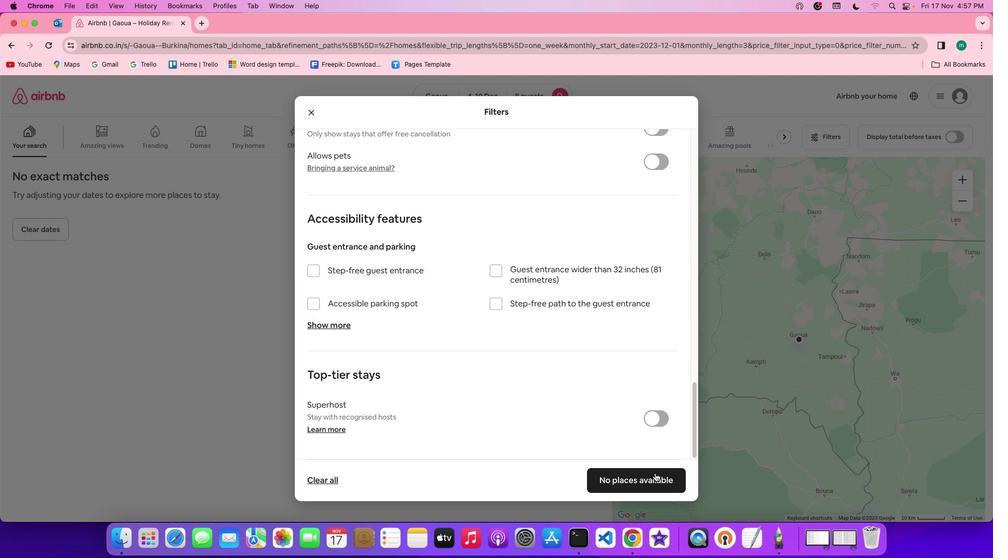 
Action: Mouse moved to (655, 474)
Screenshot: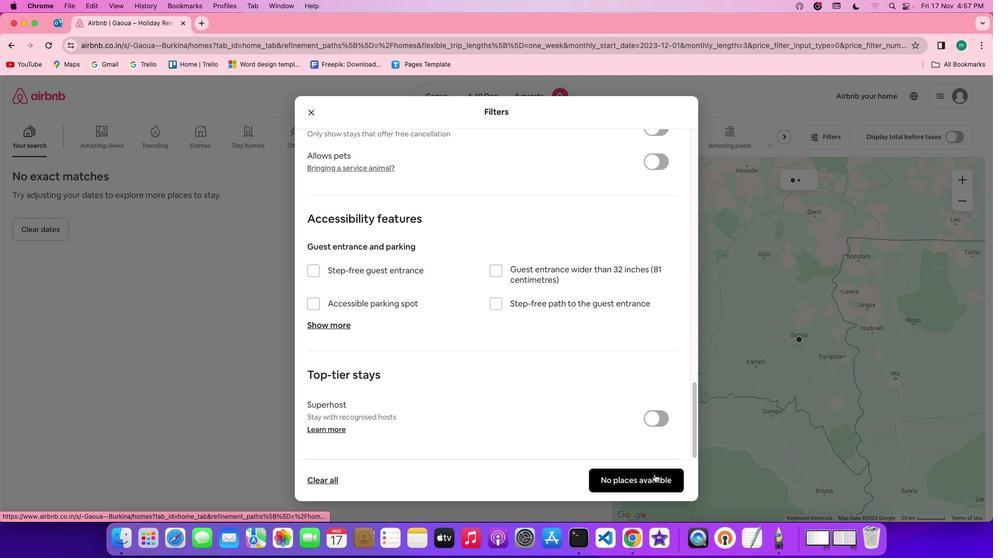 
Action: Mouse pressed left at (655, 474)
Screenshot: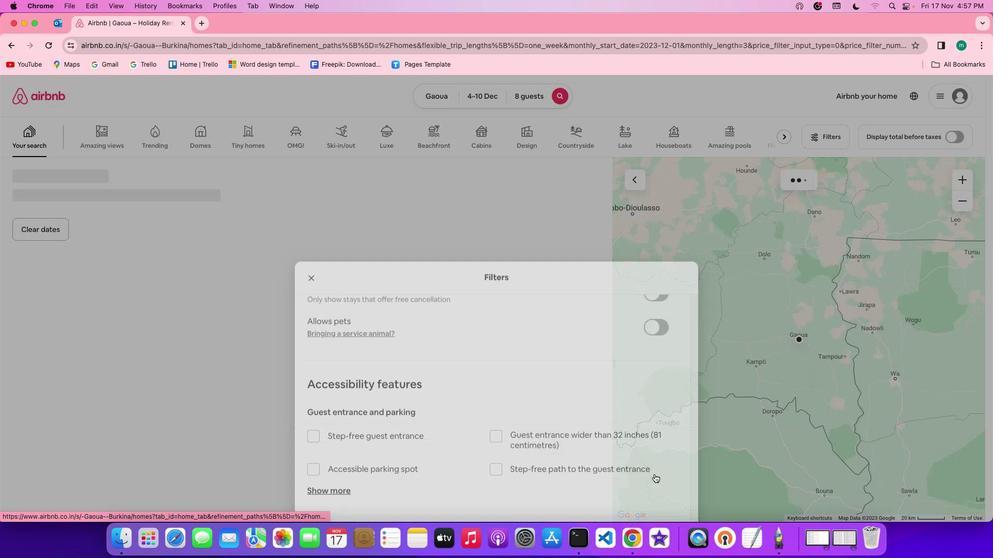 
Action: Mouse moved to (384, 354)
Screenshot: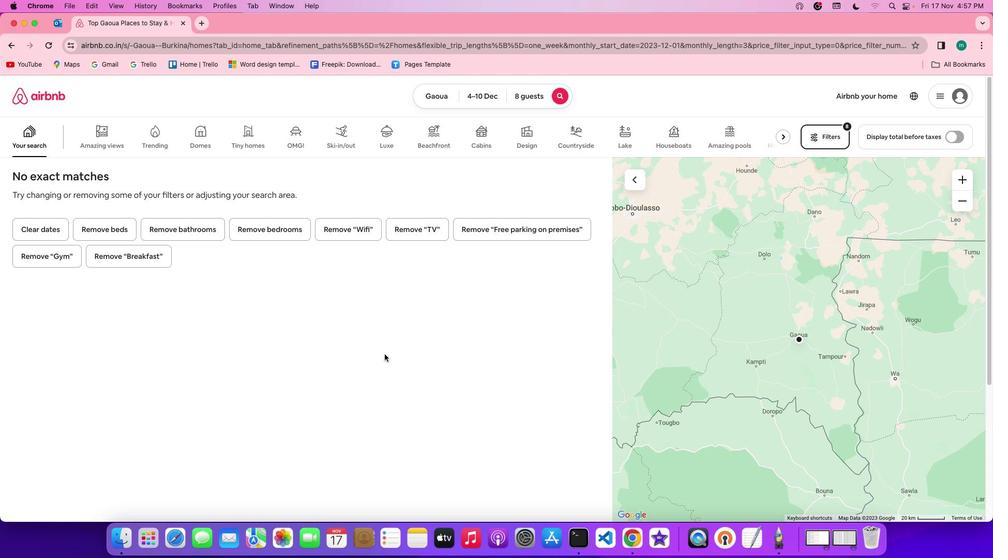 
